 Task: Add Cerebelly Inc White Bean Pumpkin Apple Organic Baby Food Pouch to the cart.
Action: Mouse moved to (295, 171)
Screenshot: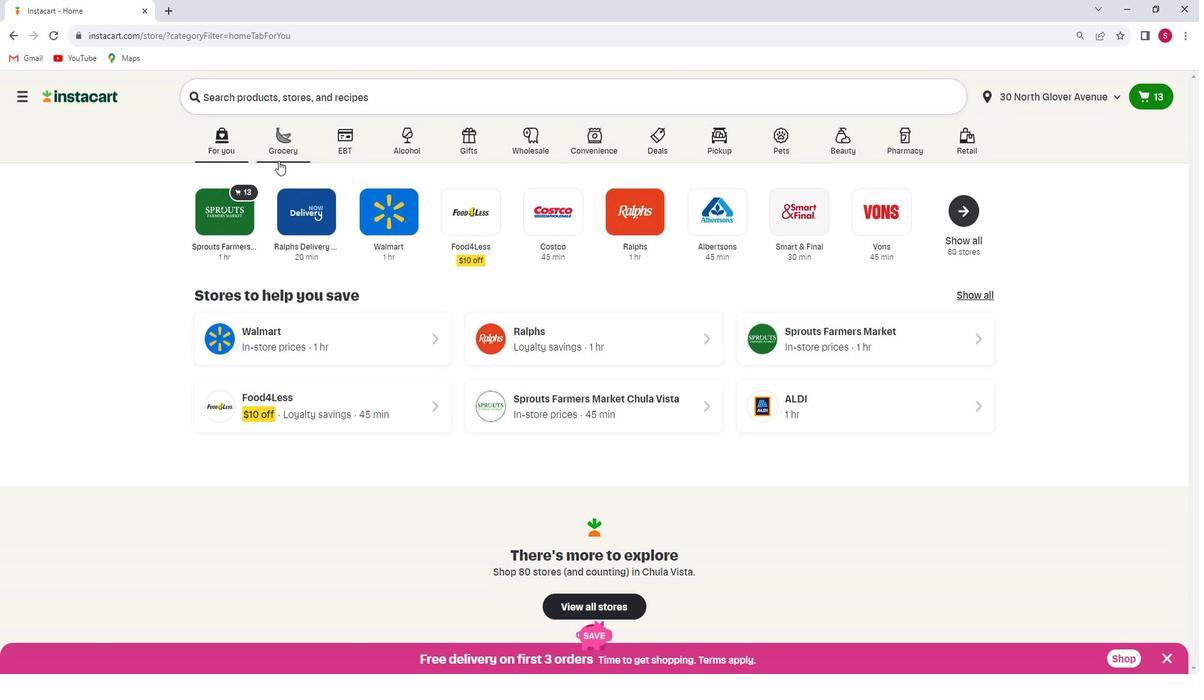 
Action: Mouse pressed left at (295, 171)
Screenshot: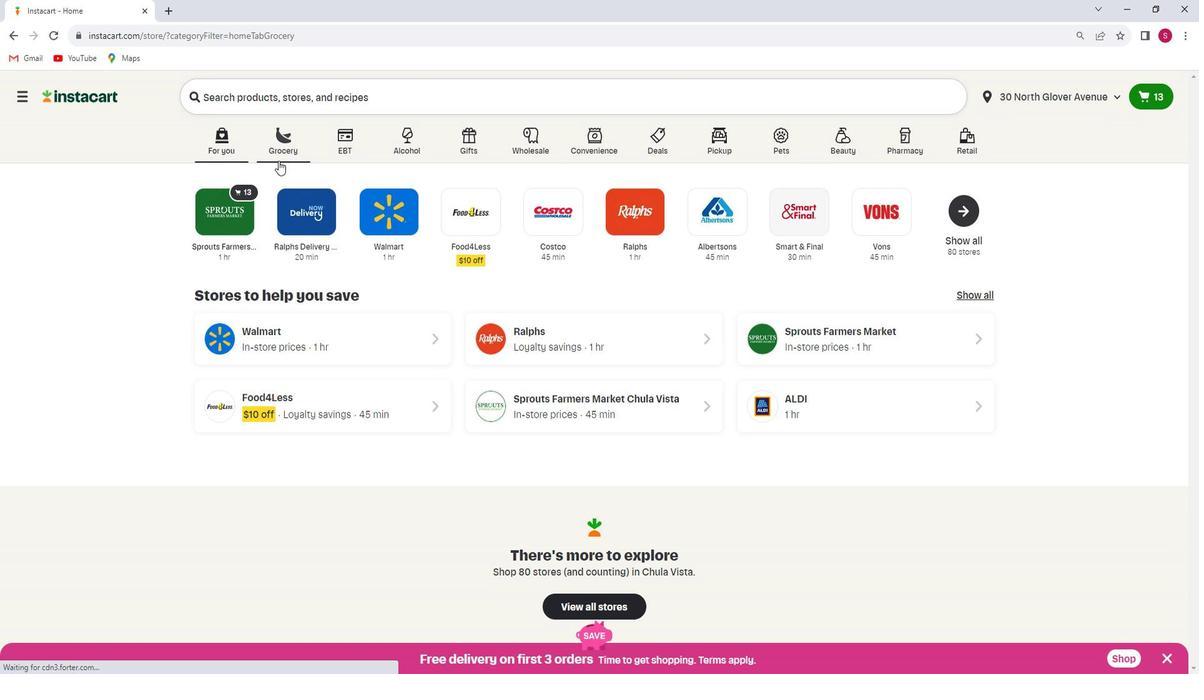 
Action: Mouse moved to (307, 394)
Screenshot: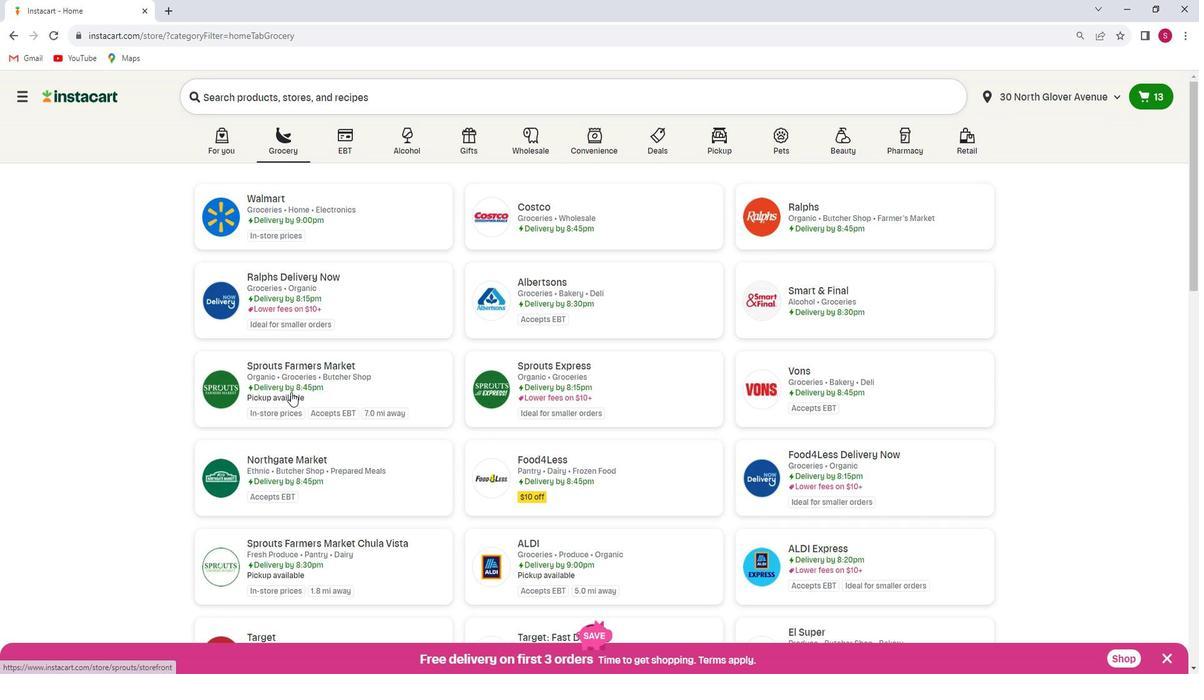 
Action: Mouse pressed left at (307, 394)
Screenshot: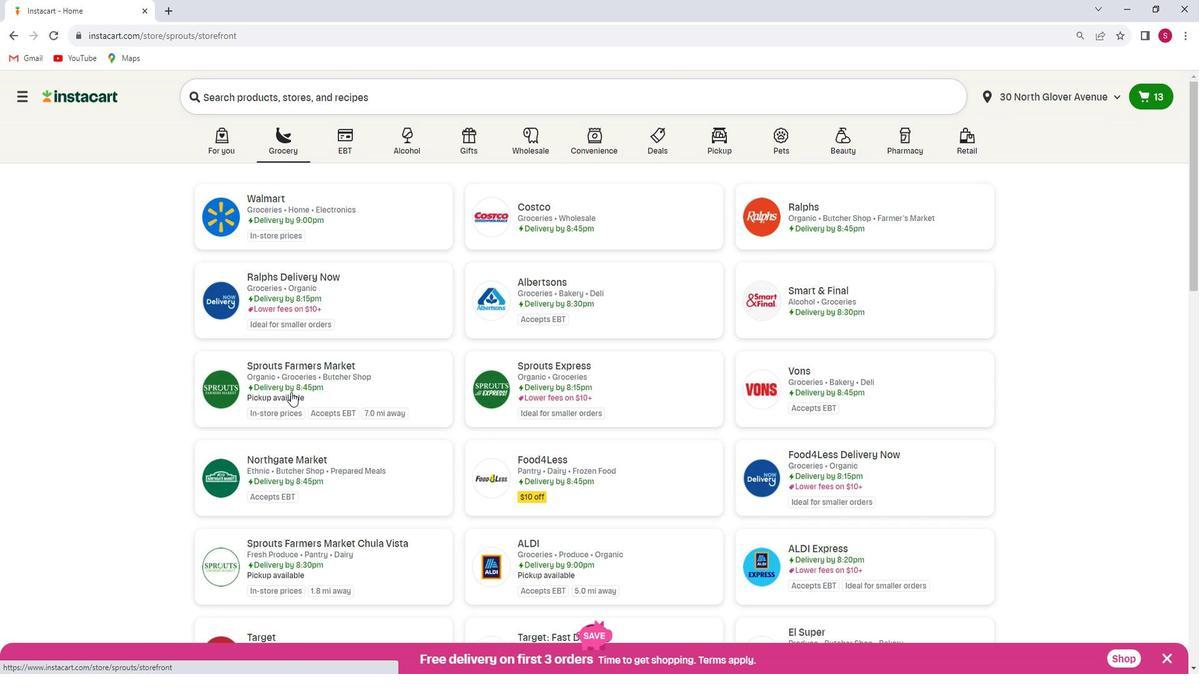 
Action: Mouse moved to (78, 427)
Screenshot: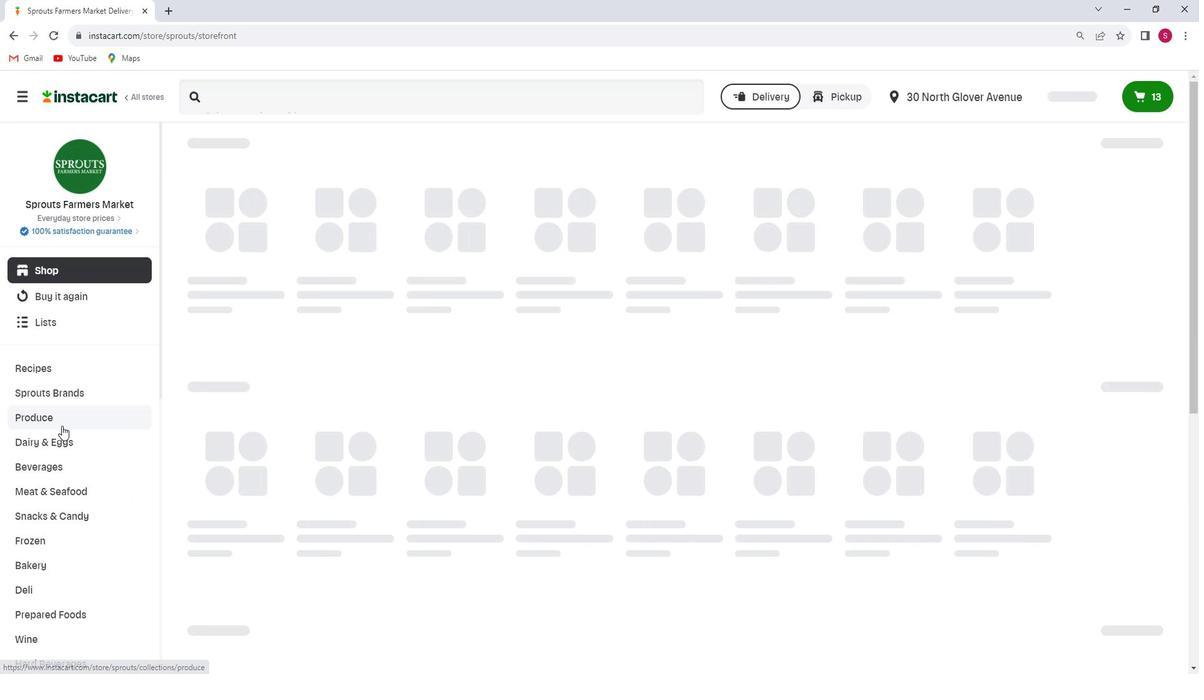 
Action: Mouse scrolled (78, 426) with delta (0, 0)
Screenshot: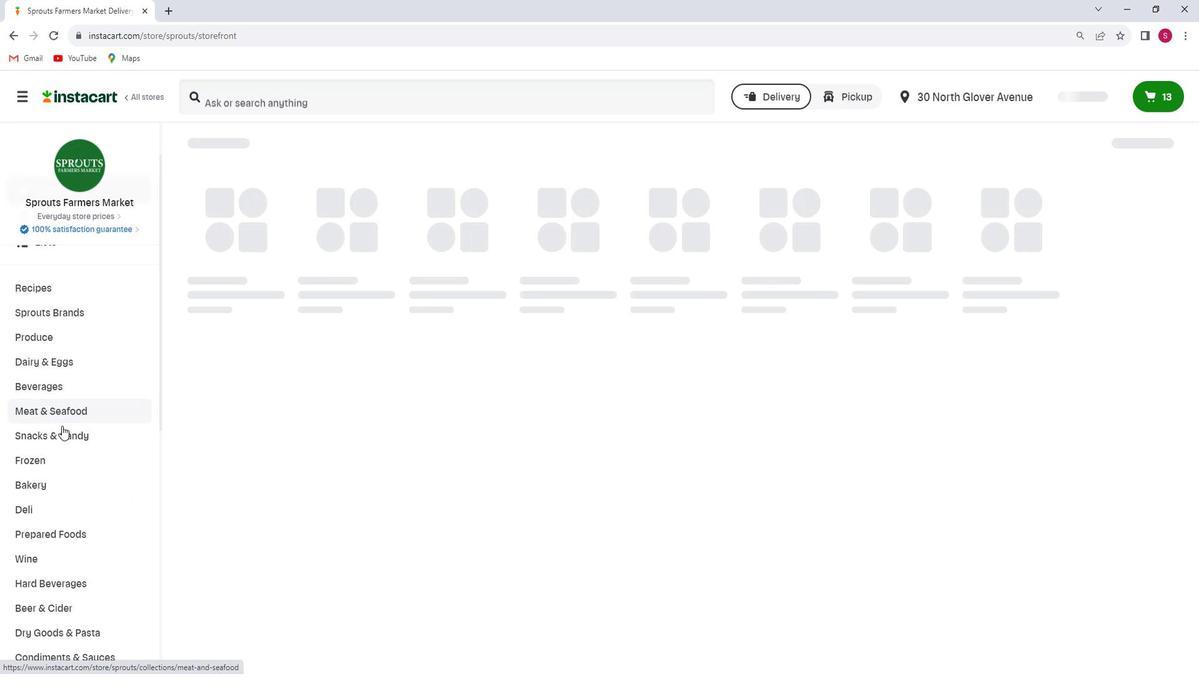 
Action: Mouse scrolled (78, 426) with delta (0, 0)
Screenshot: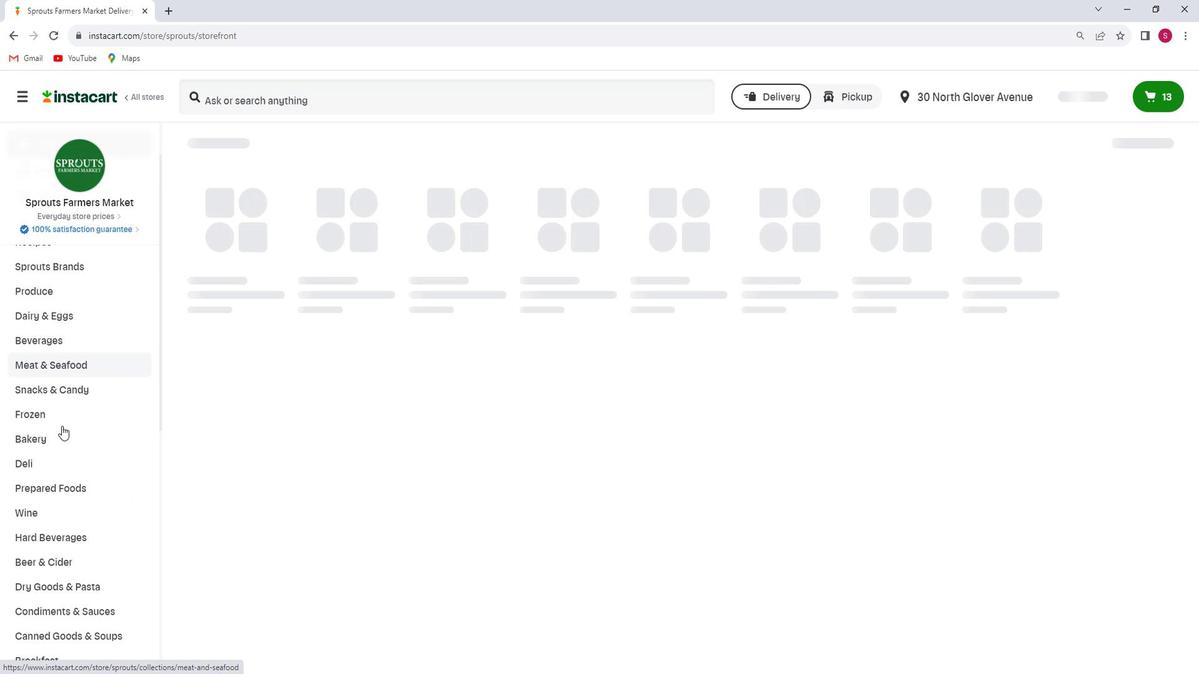 
Action: Mouse scrolled (78, 426) with delta (0, 0)
Screenshot: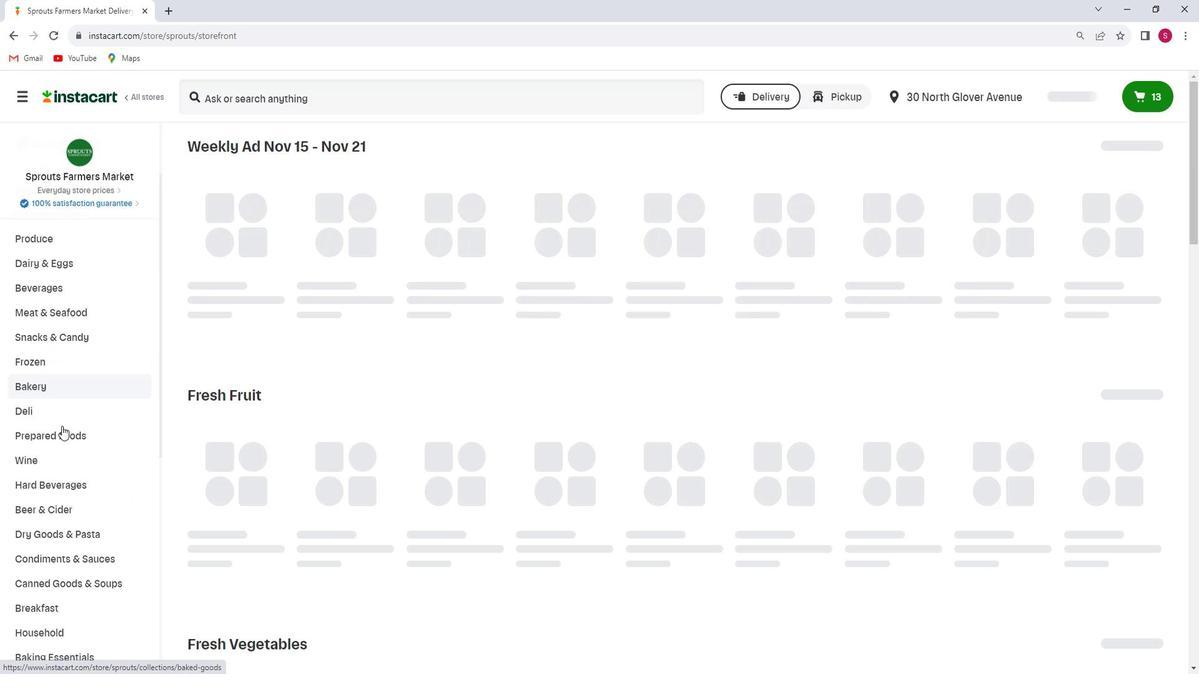 
Action: Mouse scrolled (78, 426) with delta (0, 0)
Screenshot: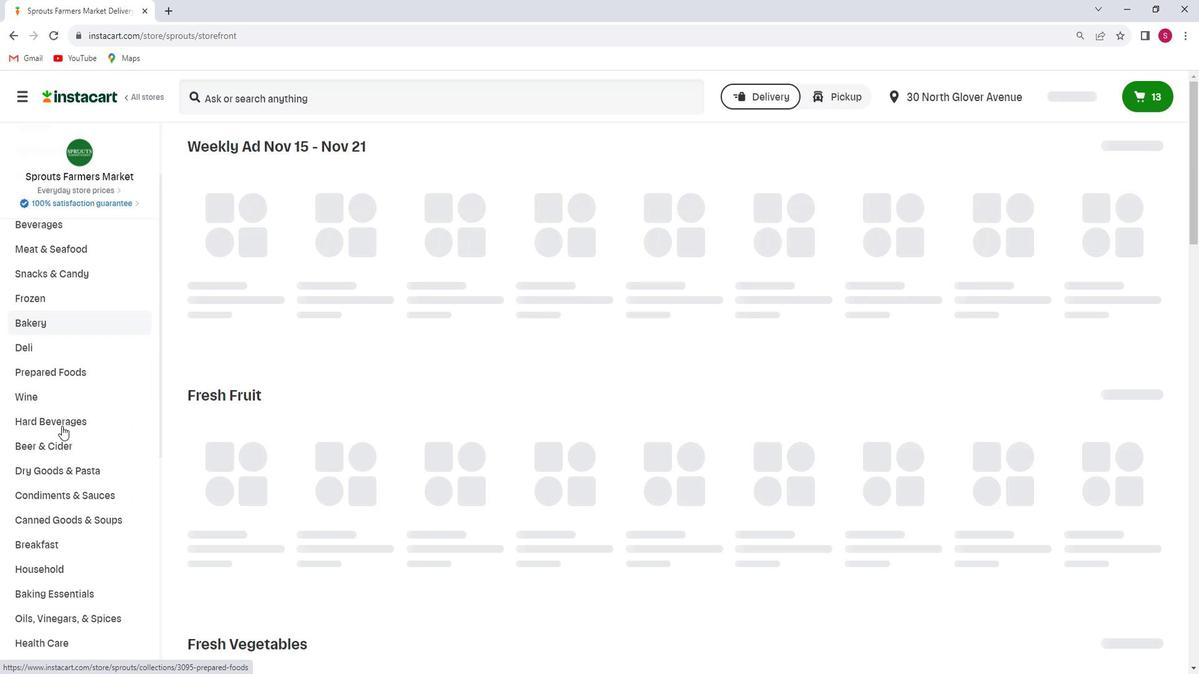 
Action: Mouse scrolled (78, 426) with delta (0, 0)
Screenshot: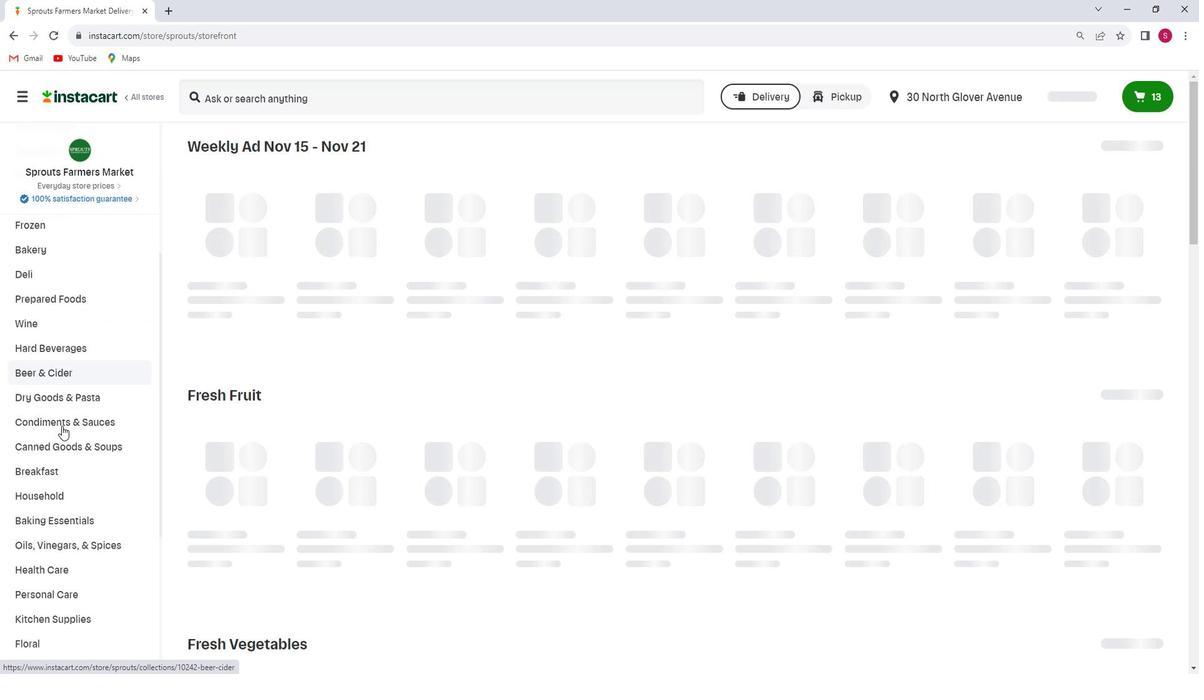 
Action: Mouse scrolled (78, 426) with delta (0, 0)
Screenshot: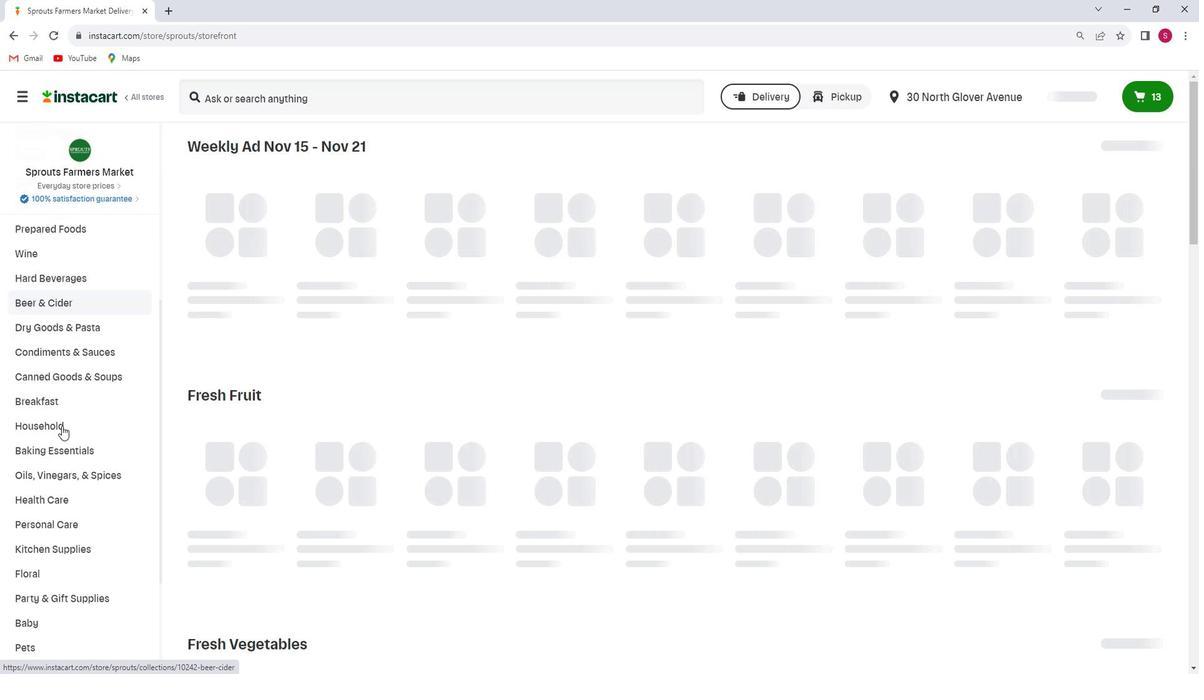 
Action: Mouse moved to (57, 465)
Screenshot: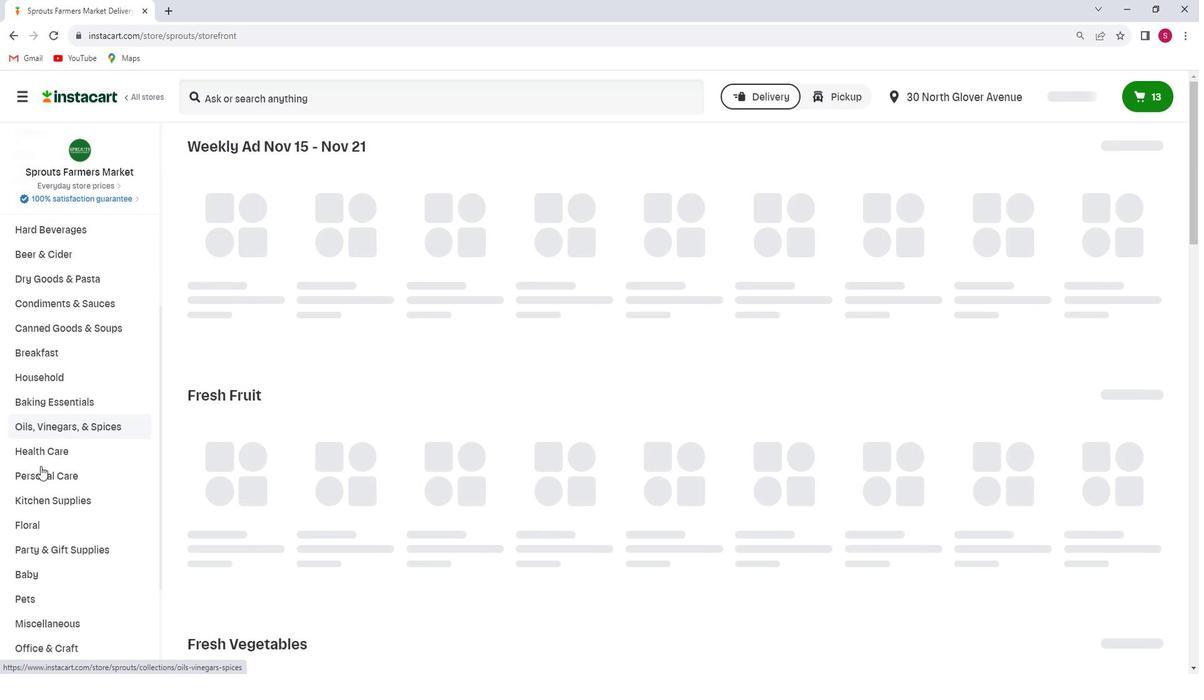 
Action: Mouse scrolled (57, 465) with delta (0, 0)
Screenshot: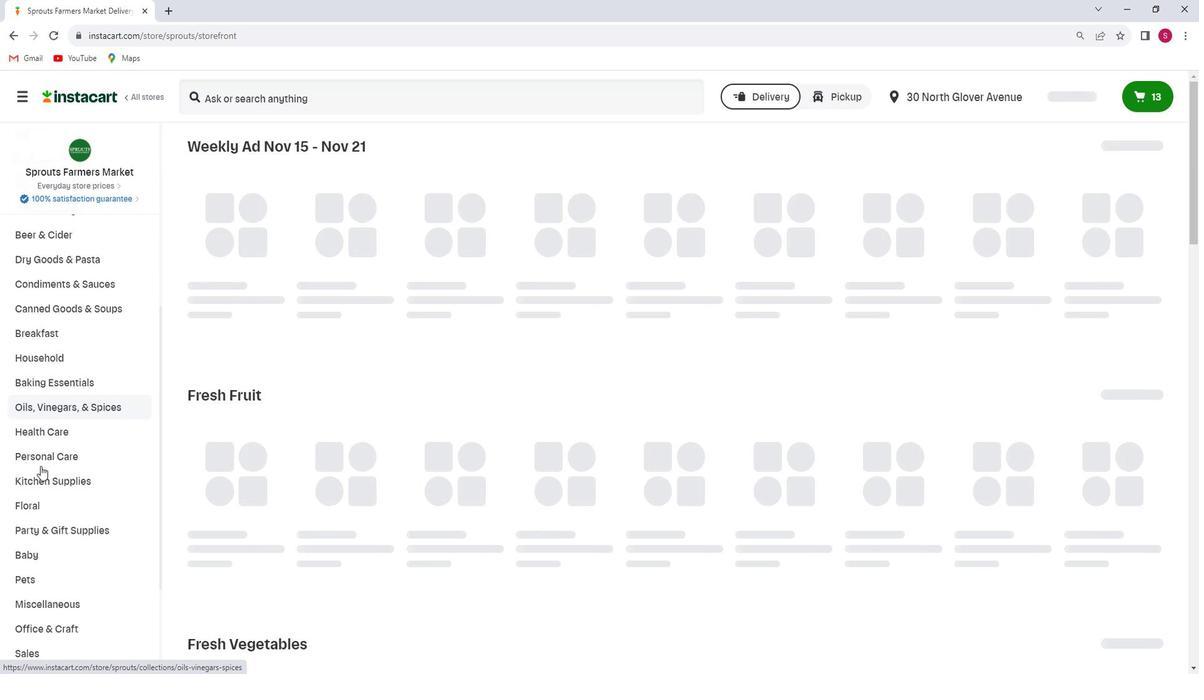 
Action: Mouse scrolled (57, 465) with delta (0, 0)
Screenshot: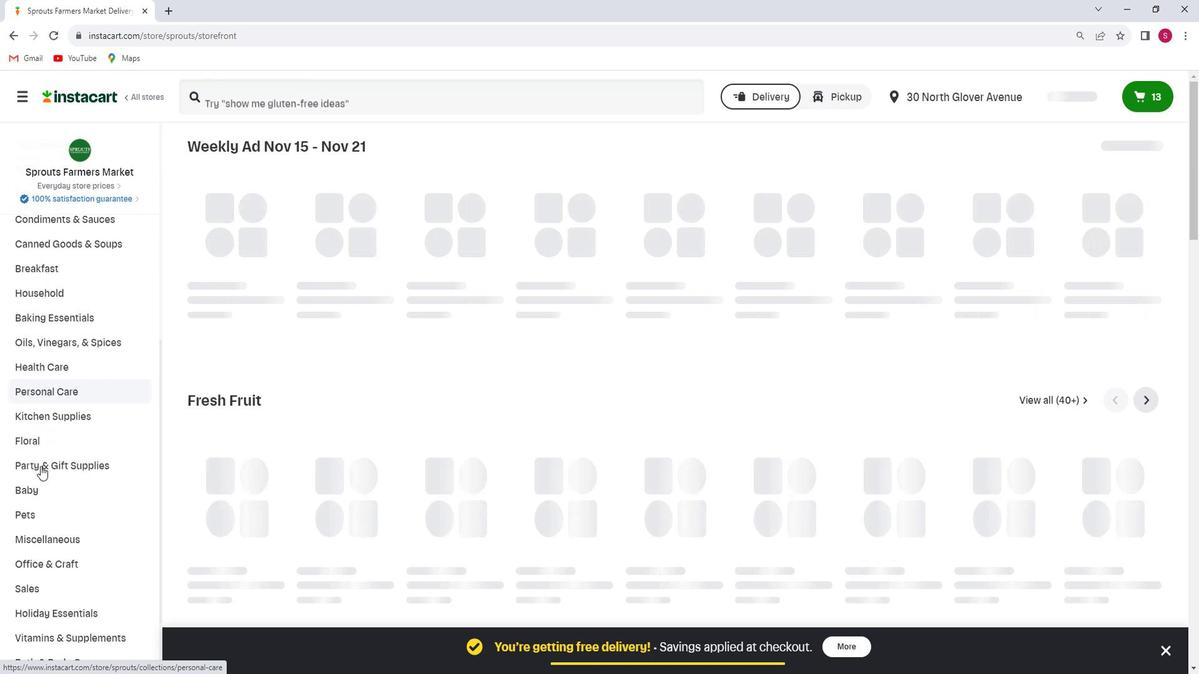 
Action: Mouse scrolled (57, 465) with delta (0, 0)
Screenshot: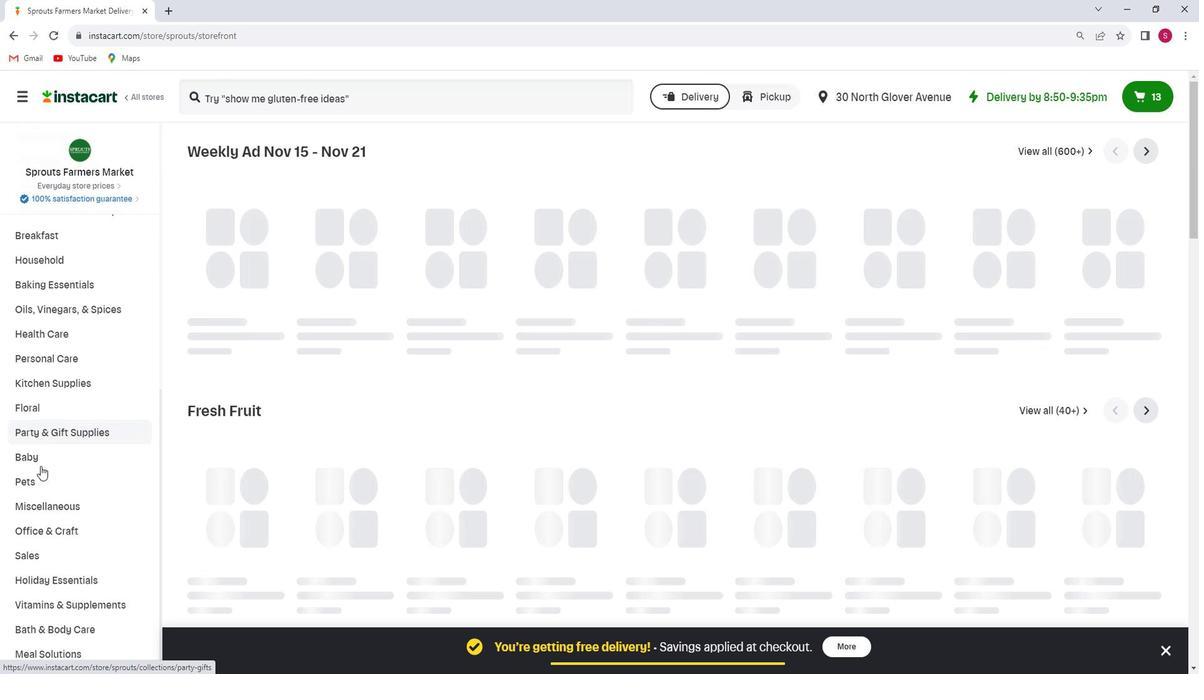 
Action: Mouse moved to (56, 463)
Screenshot: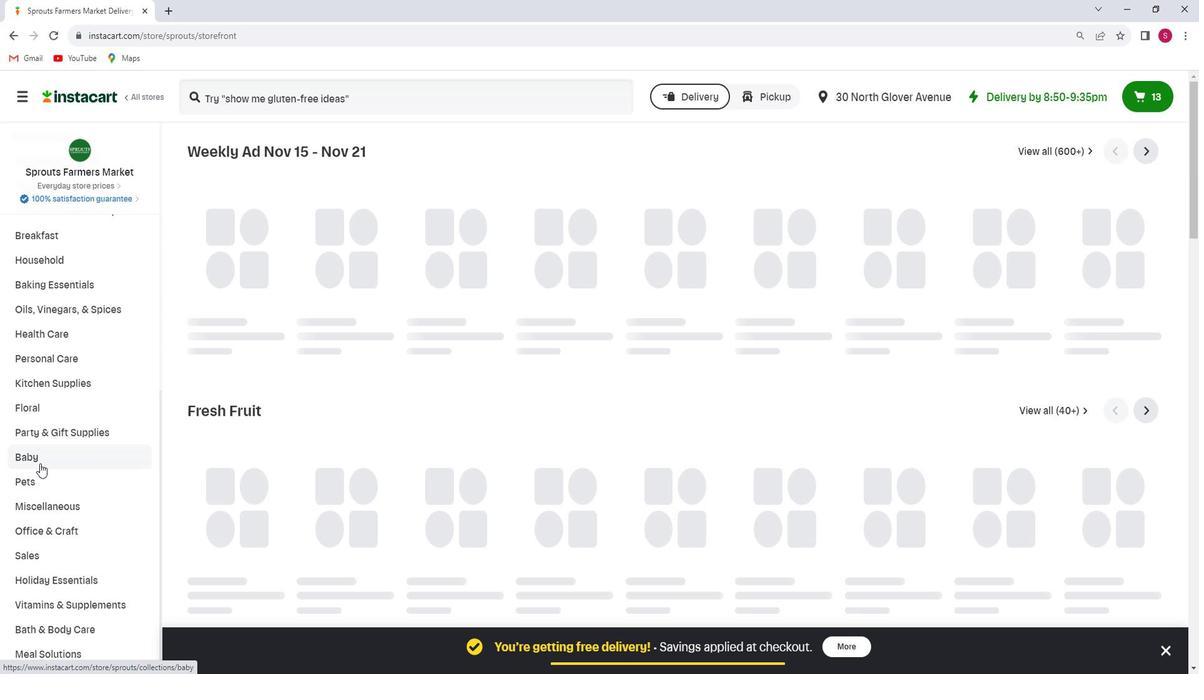 
Action: Mouse pressed left at (56, 463)
Screenshot: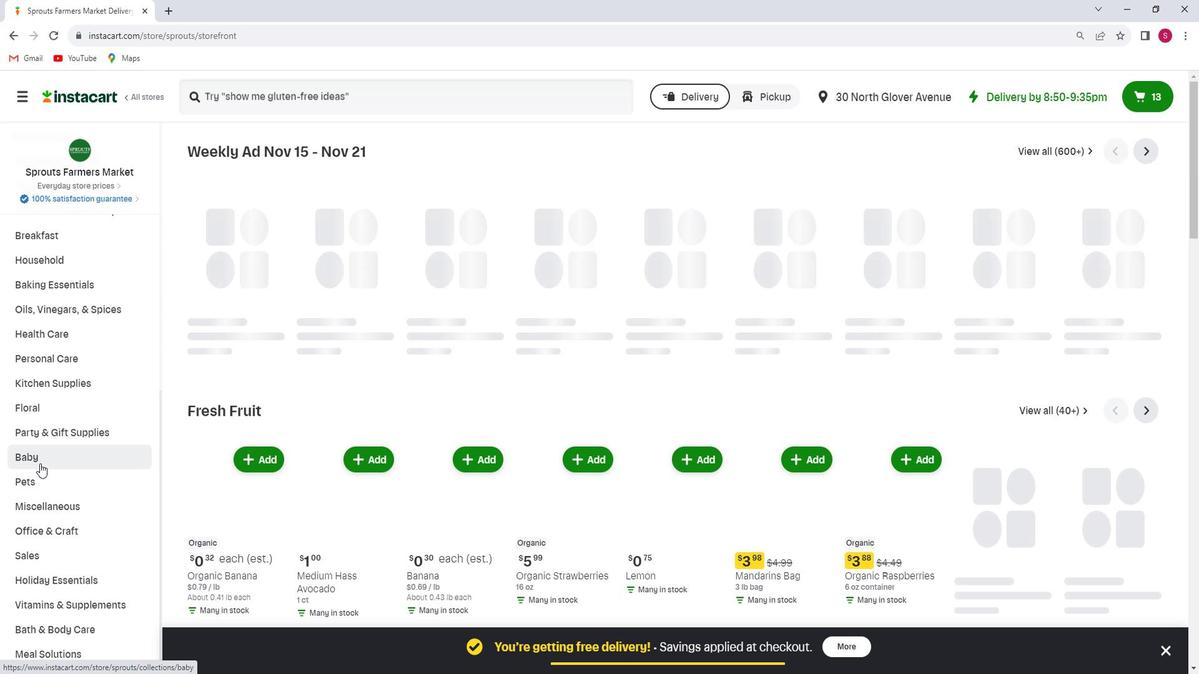 
Action: Mouse moved to (79, 548)
Screenshot: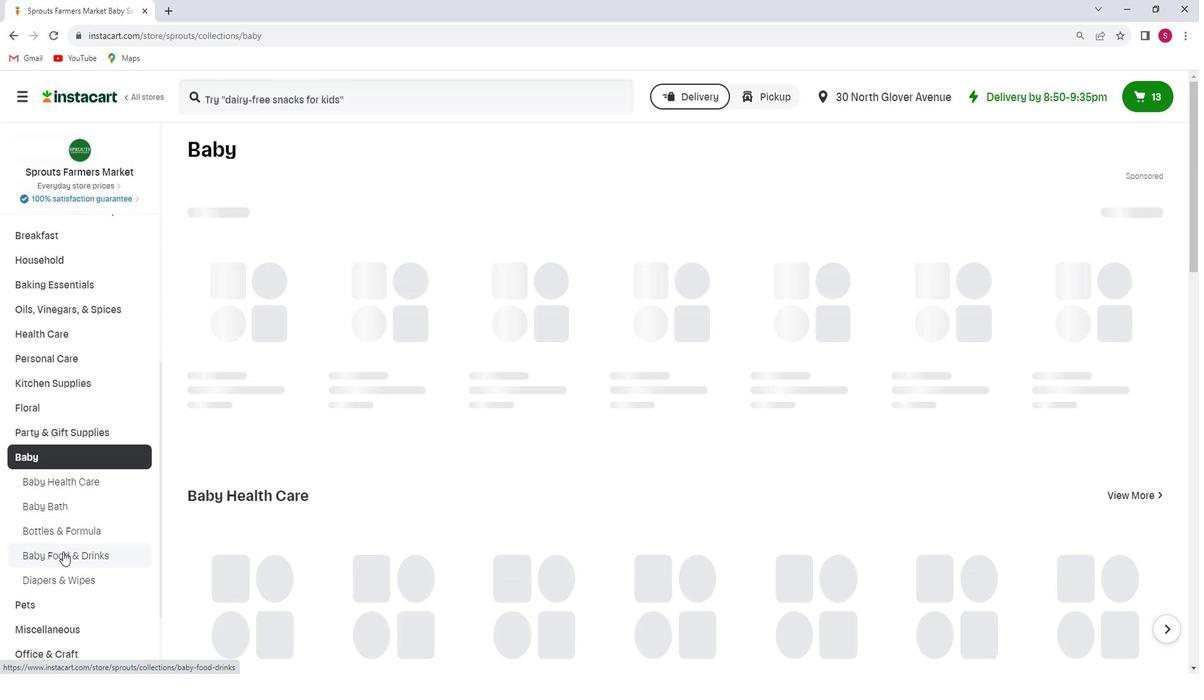 
Action: Mouse pressed left at (79, 548)
Screenshot: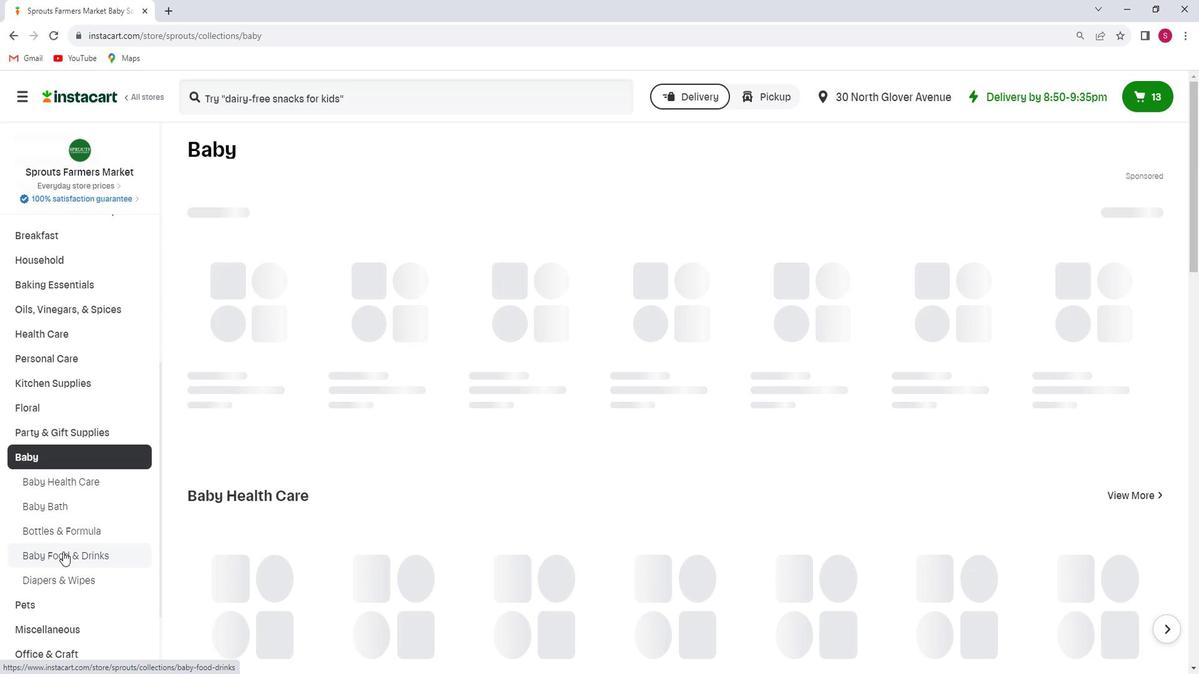 
Action: Mouse moved to (375, 104)
Screenshot: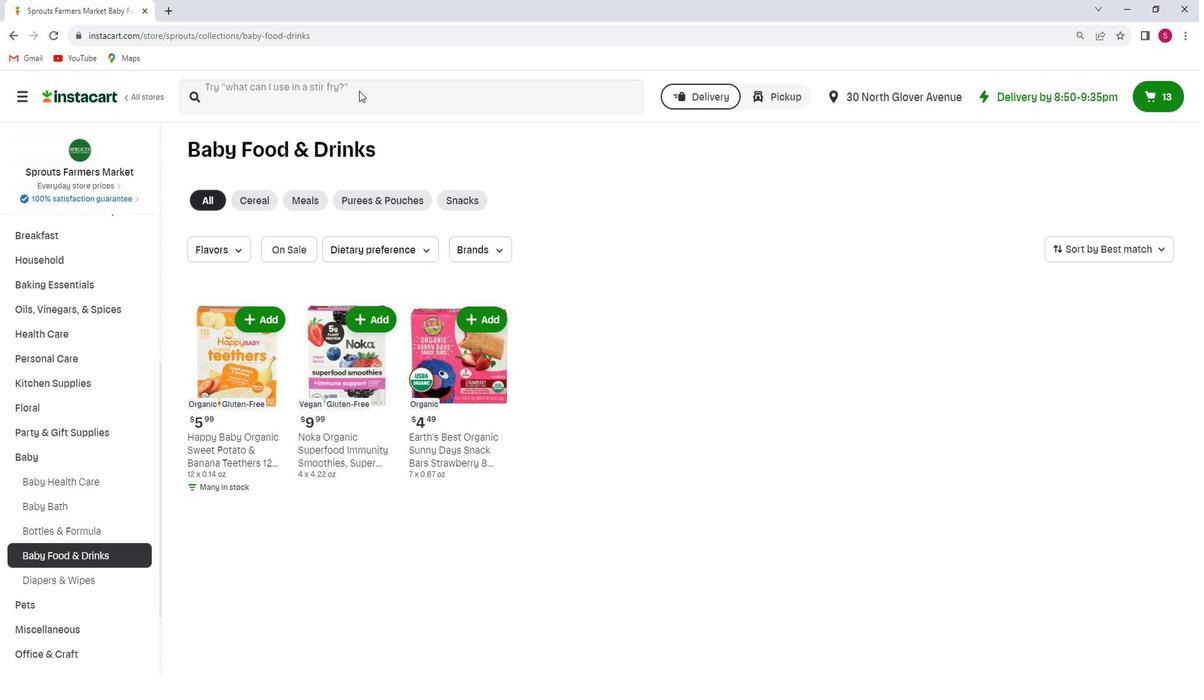 
Action: Mouse pressed left at (375, 104)
Screenshot: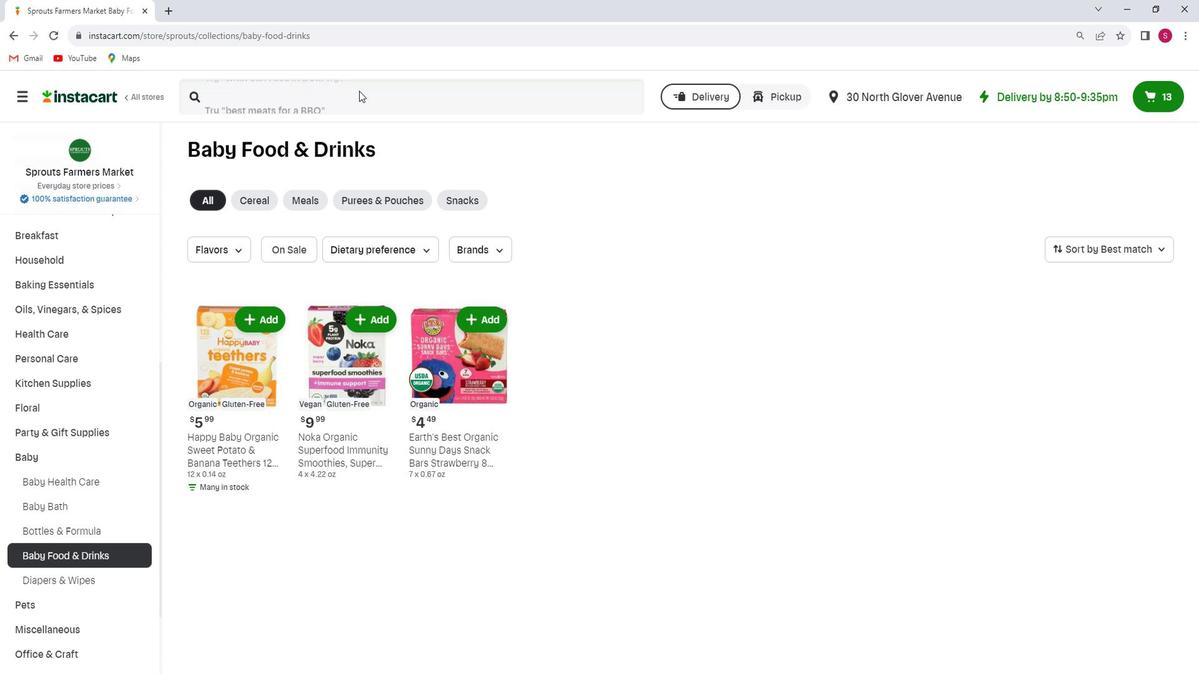 
Action: Key pressed <Key.shift>Cerebelly<Key.space><Key.shift><Key.shift><Key.shift><Key.shift><Key.shift><Key.shift><Key.shift><Key.shift><Key.shift><Key.shift><Key.shift><Key.shift><Key.shift><Key.shift><Key.shift>Inc<Key.space><Key.shift>White<Key.space><Key.shift_r>Bean<Key.space><Key.shift_r>Pumpkin<Key.space><Key.shift>Apple<Key.space><Key.shift_r>Organic<Key.space><Key.shift_r>Baby<Key.space><Key.shift>Food<Key.space><Key.shift_r><Key.shift_r><Key.shift_r><Key.shift_r>Pouch<Key.enter>
Screenshot: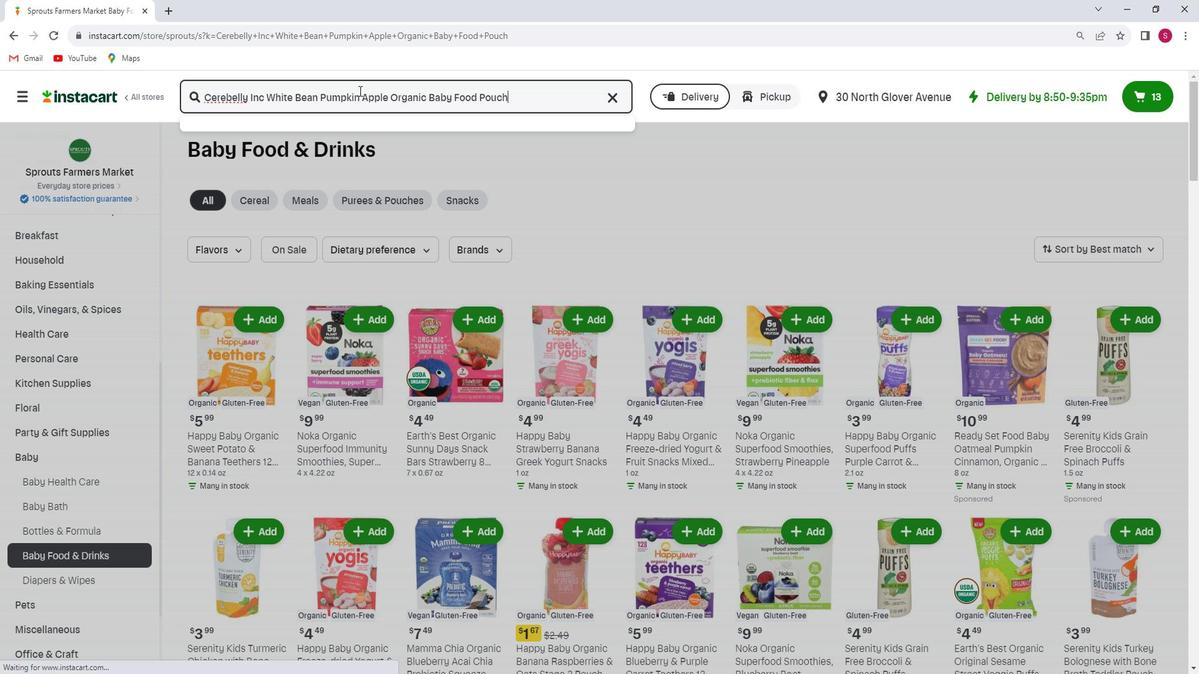 
Action: Mouse moved to (467, 323)
Screenshot: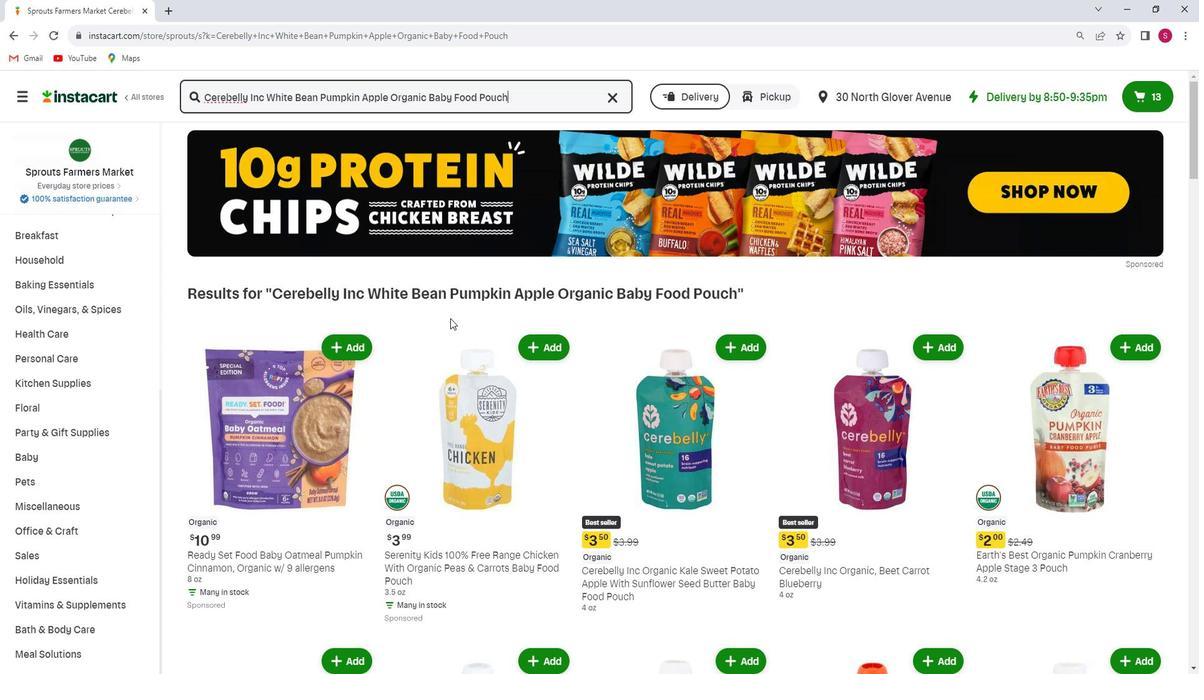 
Action: Mouse scrolled (467, 322) with delta (0, 0)
Screenshot: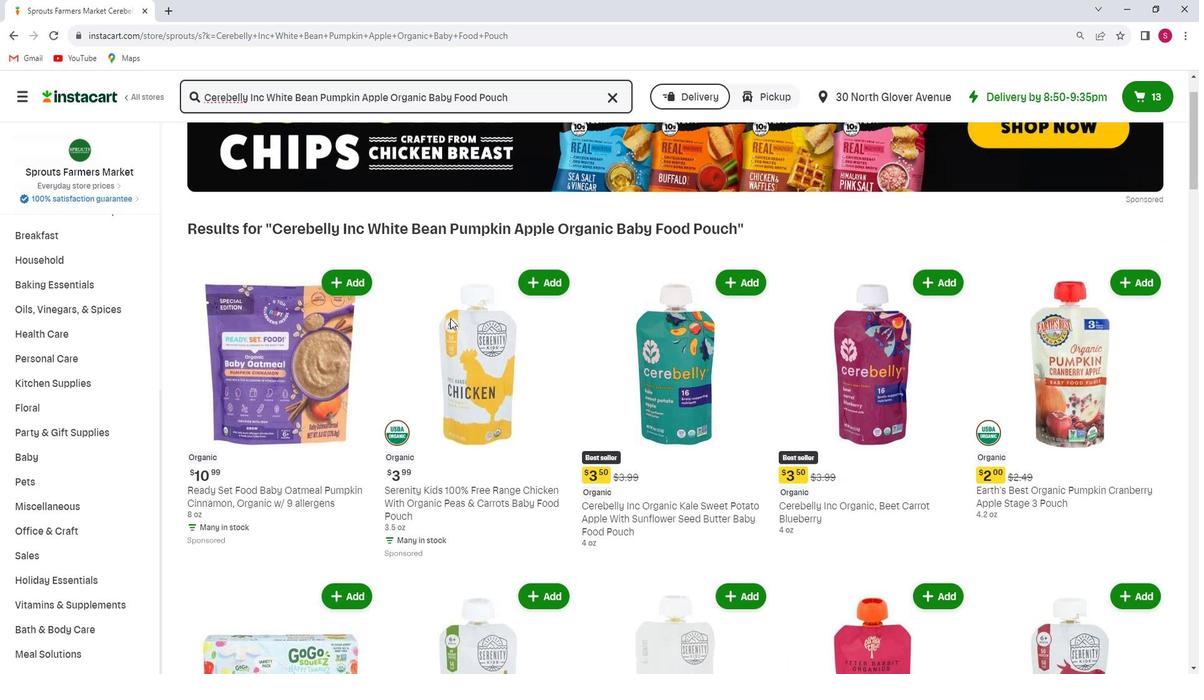 
Action: Mouse moved to (557, 357)
Screenshot: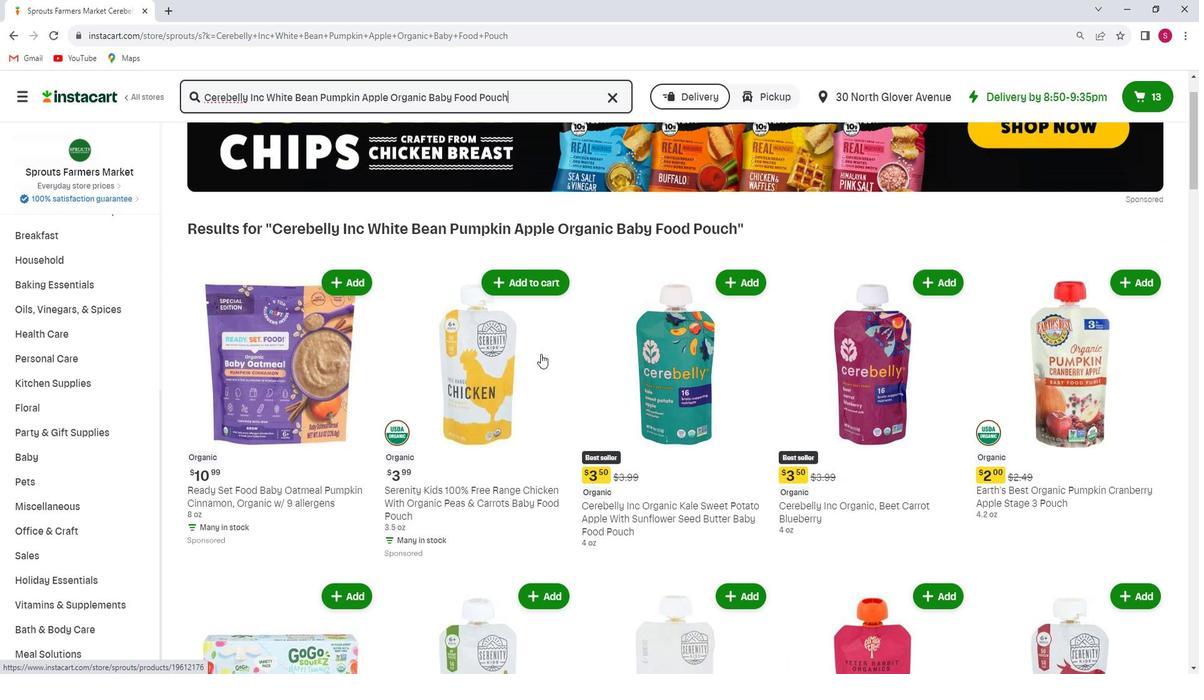 
Action: Mouse scrolled (557, 357) with delta (0, 0)
Screenshot: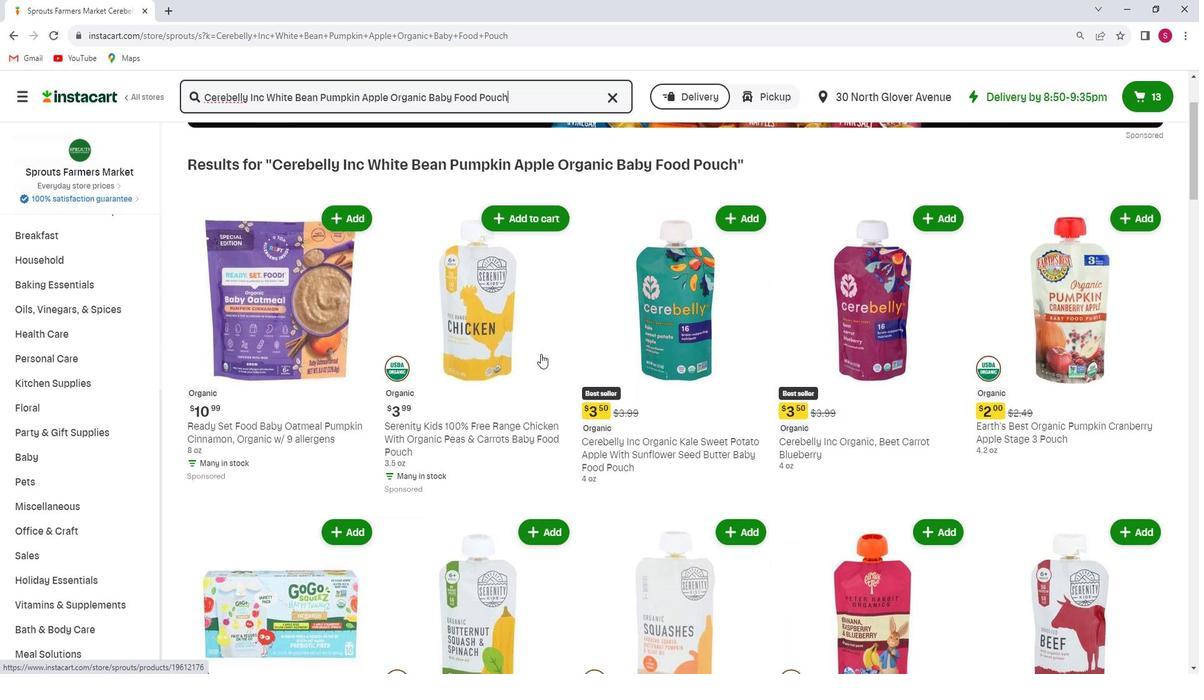 
Action: Mouse scrolled (557, 357) with delta (0, 0)
Screenshot: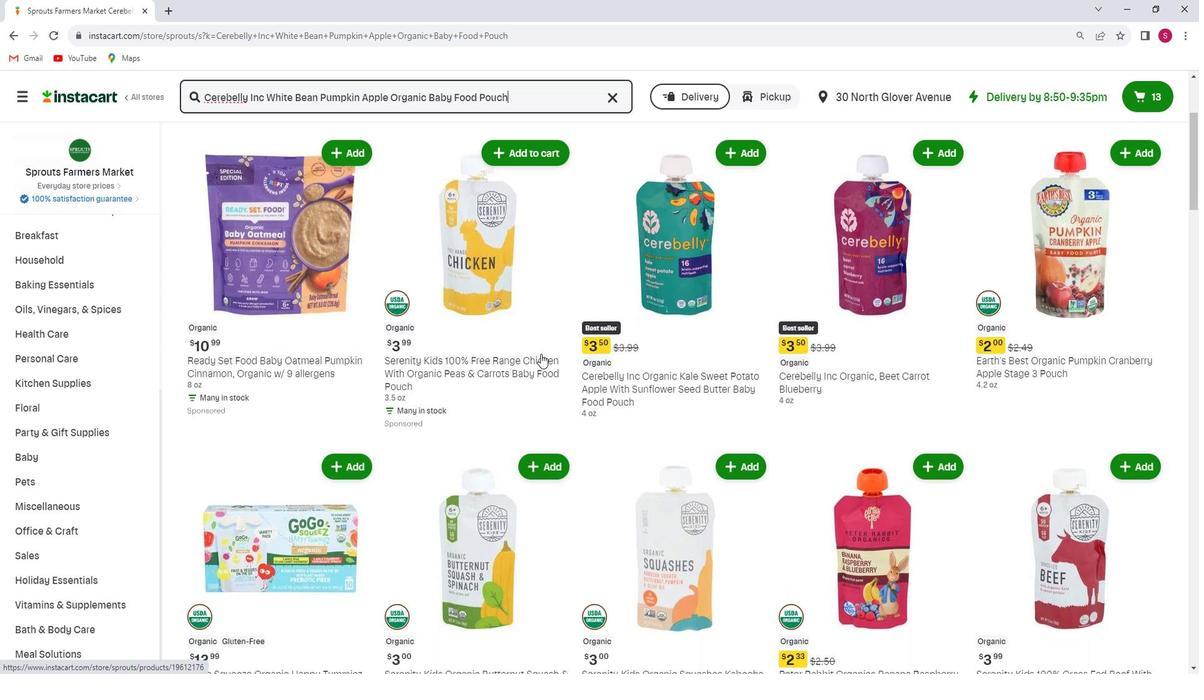 
Action: Mouse scrolled (557, 357) with delta (0, 0)
Screenshot: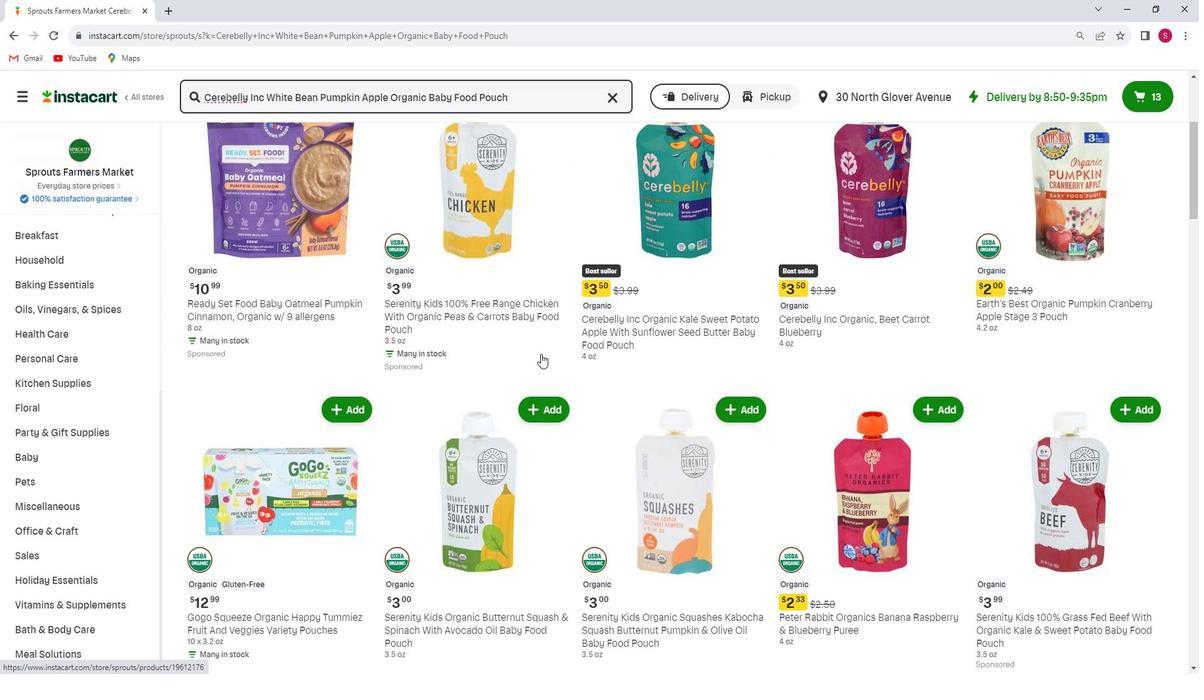 
Action: Mouse scrolled (557, 357) with delta (0, 0)
Screenshot: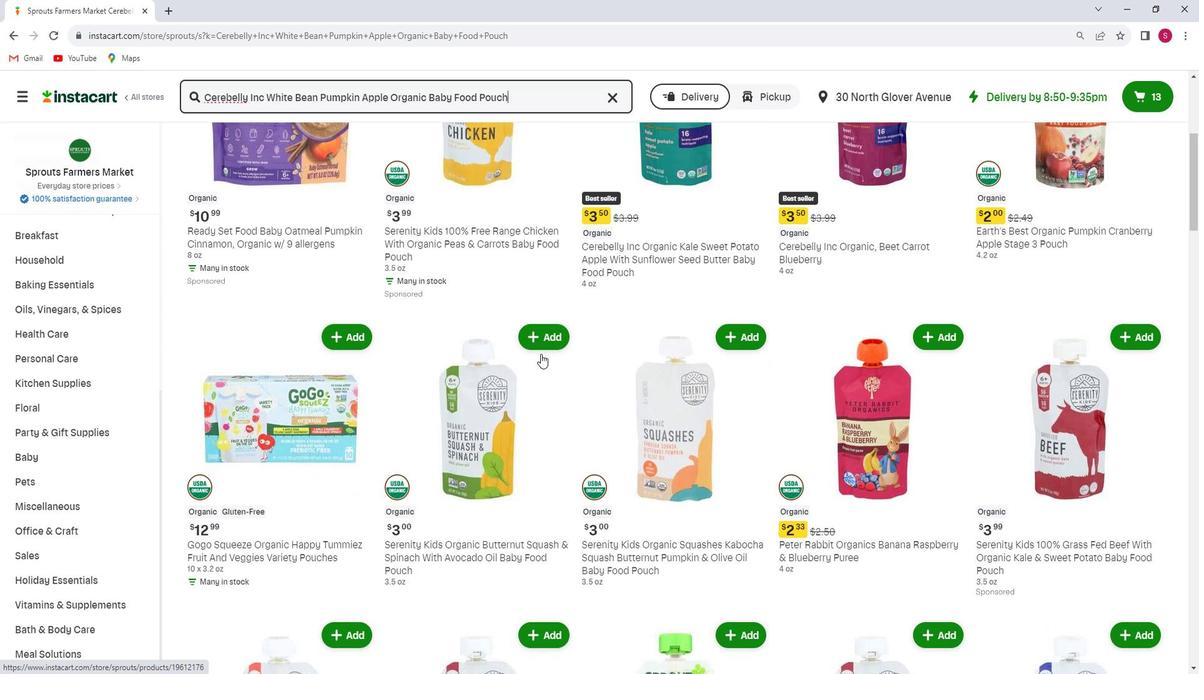 
Action: Mouse scrolled (557, 357) with delta (0, 0)
Screenshot: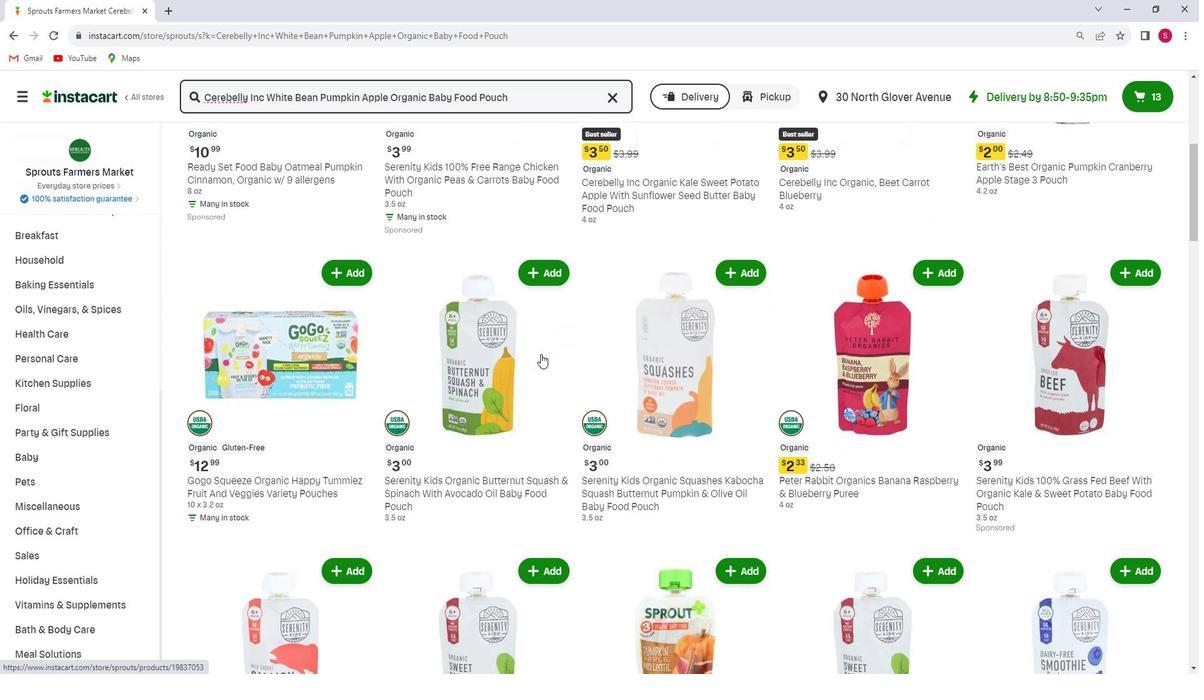 
Action: Mouse scrolled (557, 357) with delta (0, 0)
Screenshot: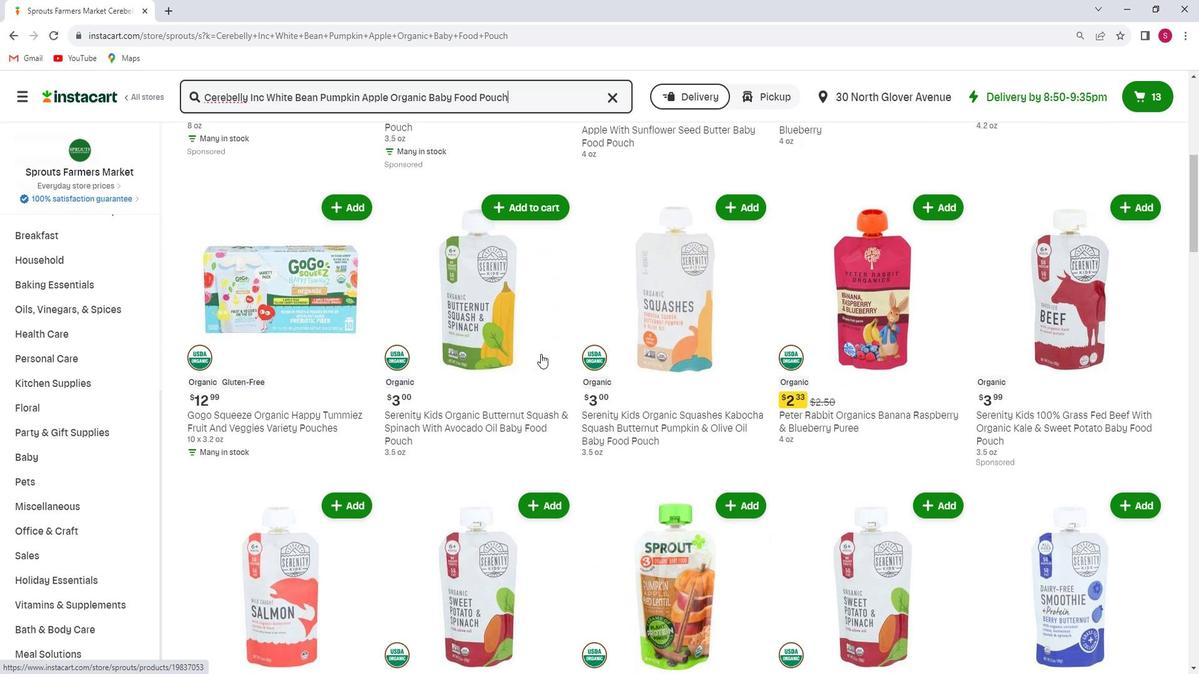 
Action: Mouse scrolled (557, 357) with delta (0, 0)
Screenshot: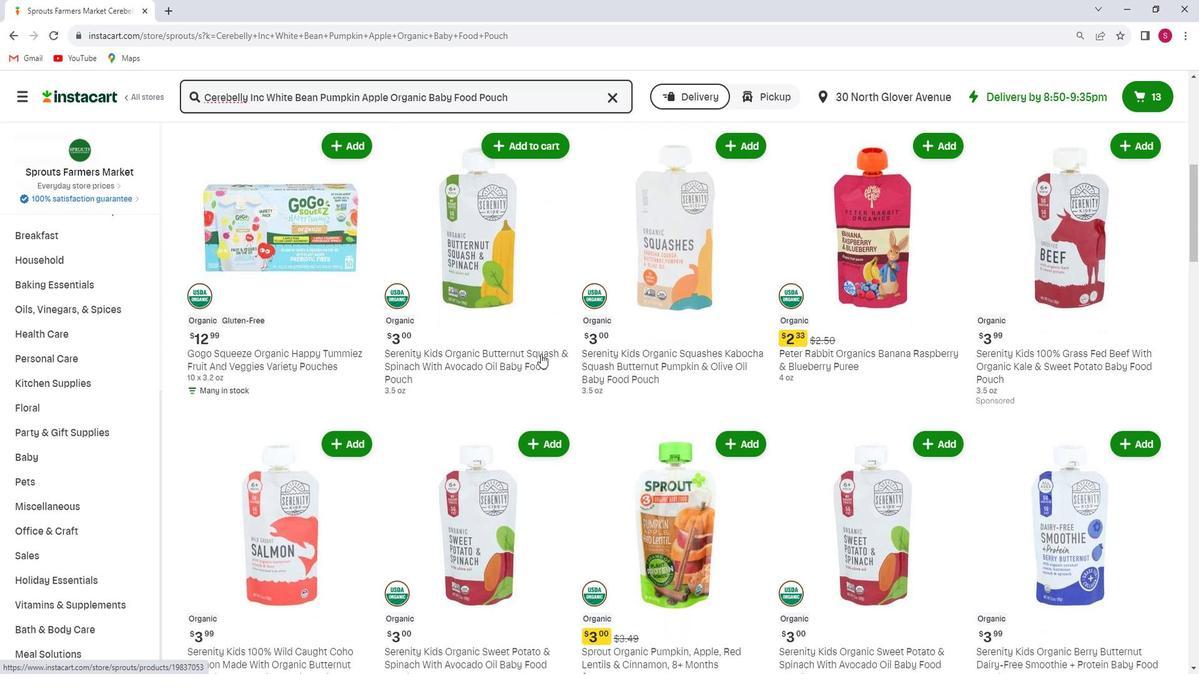 
Action: Mouse scrolled (557, 357) with delta (0, 0)
Screenshot: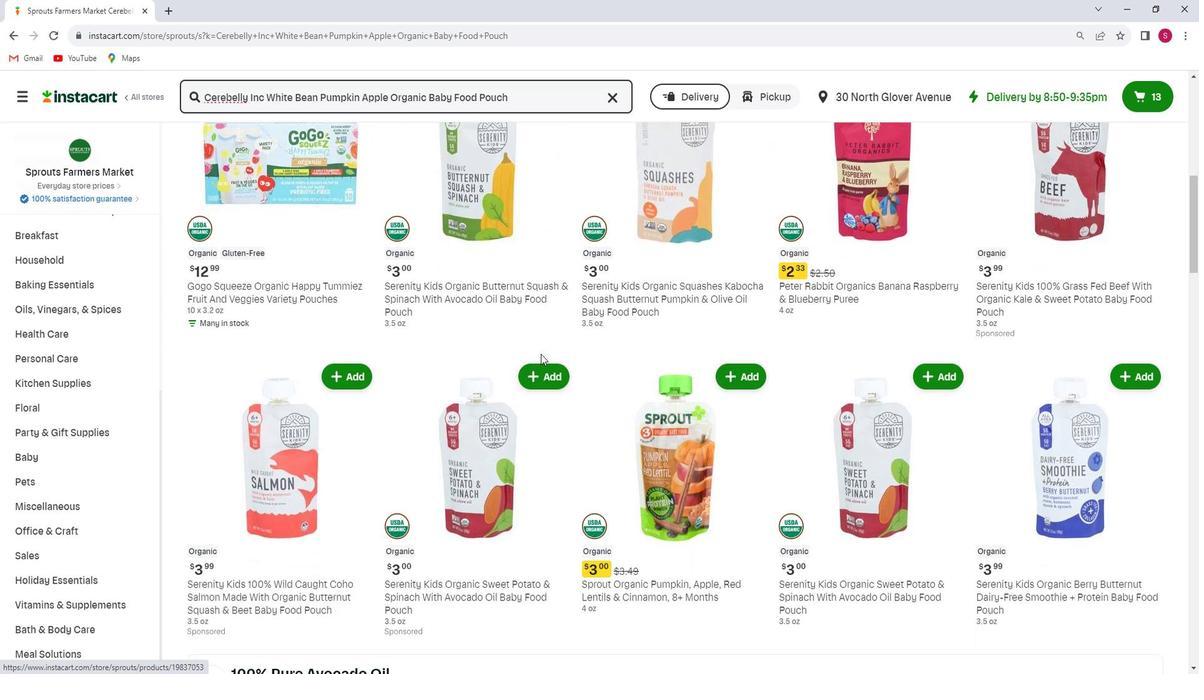 
Action: Mouse scrolled (557, 357) with delta (0, 0)
Screenshot: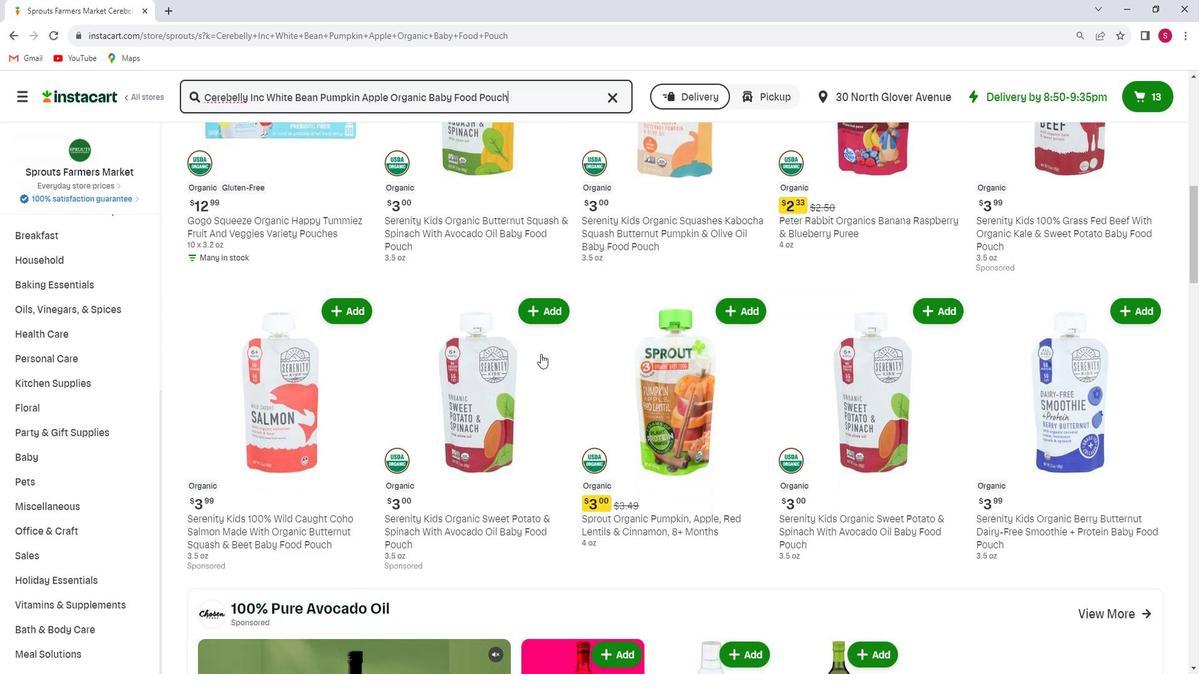 
Action: Mouse scrolled (557, 357) with delta (0, 0)
Screenshot: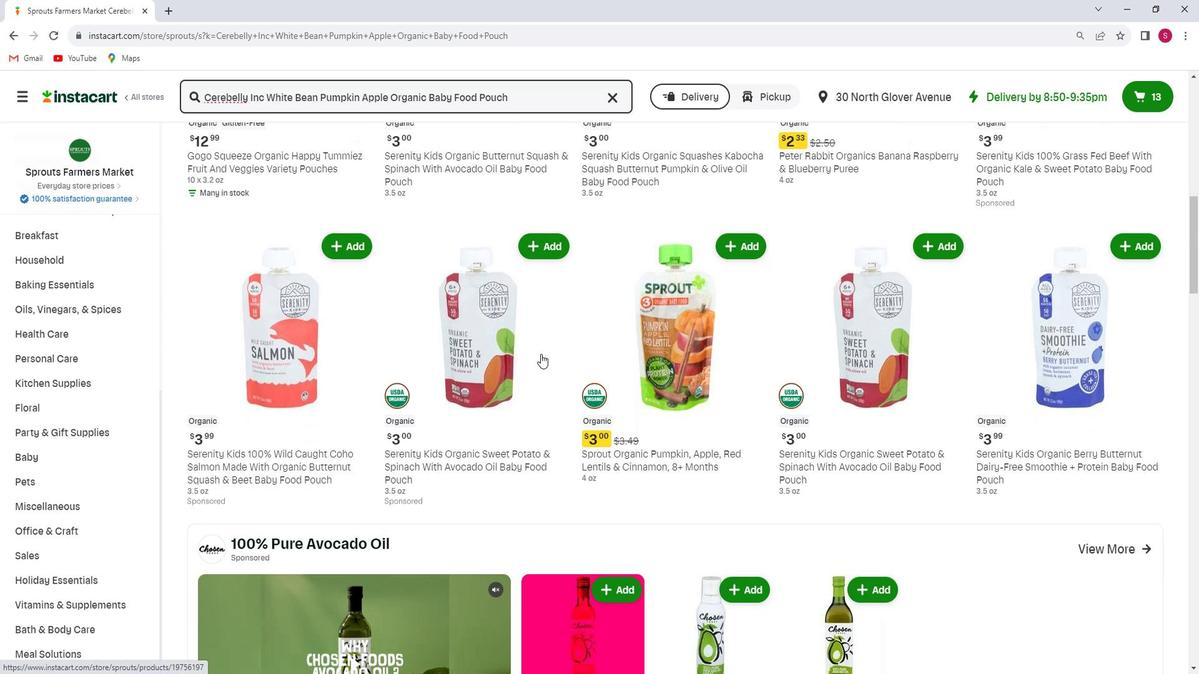 
Action: Mouse scrolled (557, 357) with delta (0, 0)
Screenshot: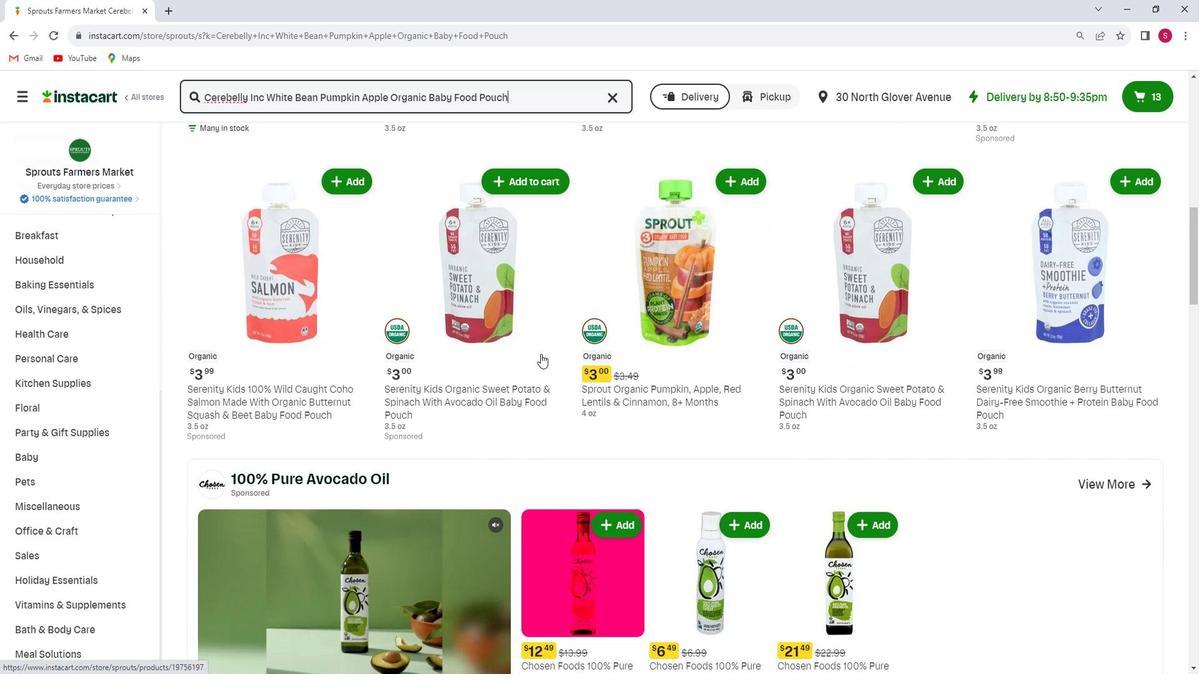 
Action: Mouse scrolled (557, 357) with delta (0, 0)
Screenshot: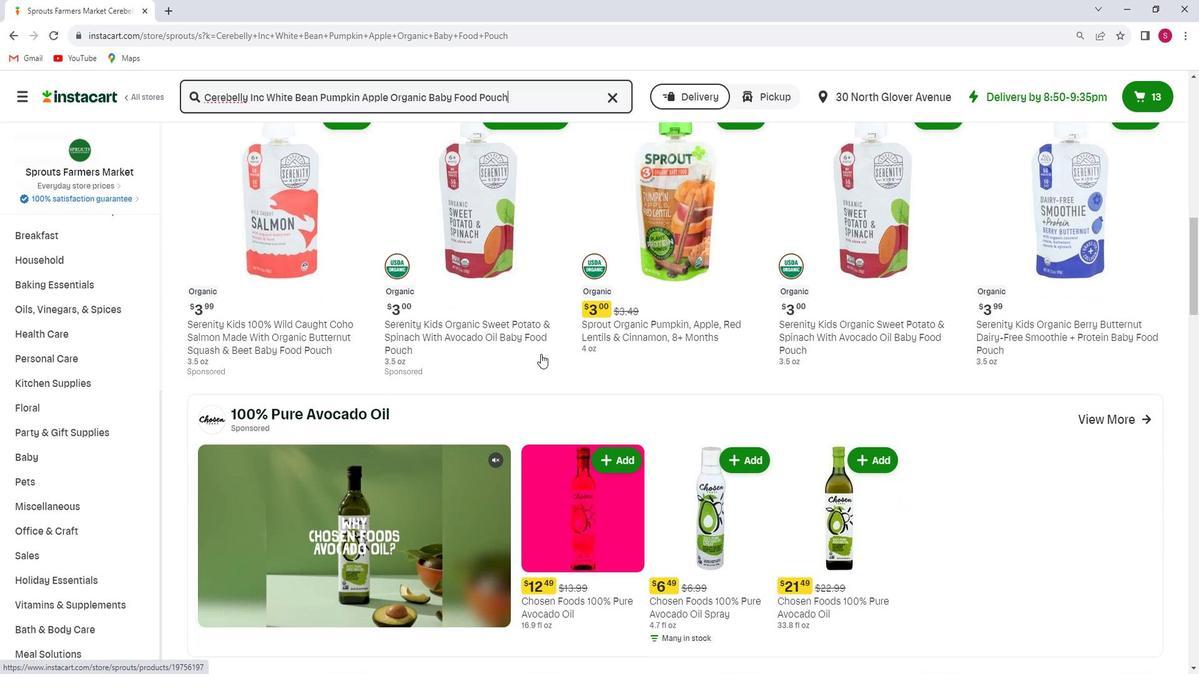 
Action: Mouse scrolled (557, 357) with delta (0, 0)
Screenshot: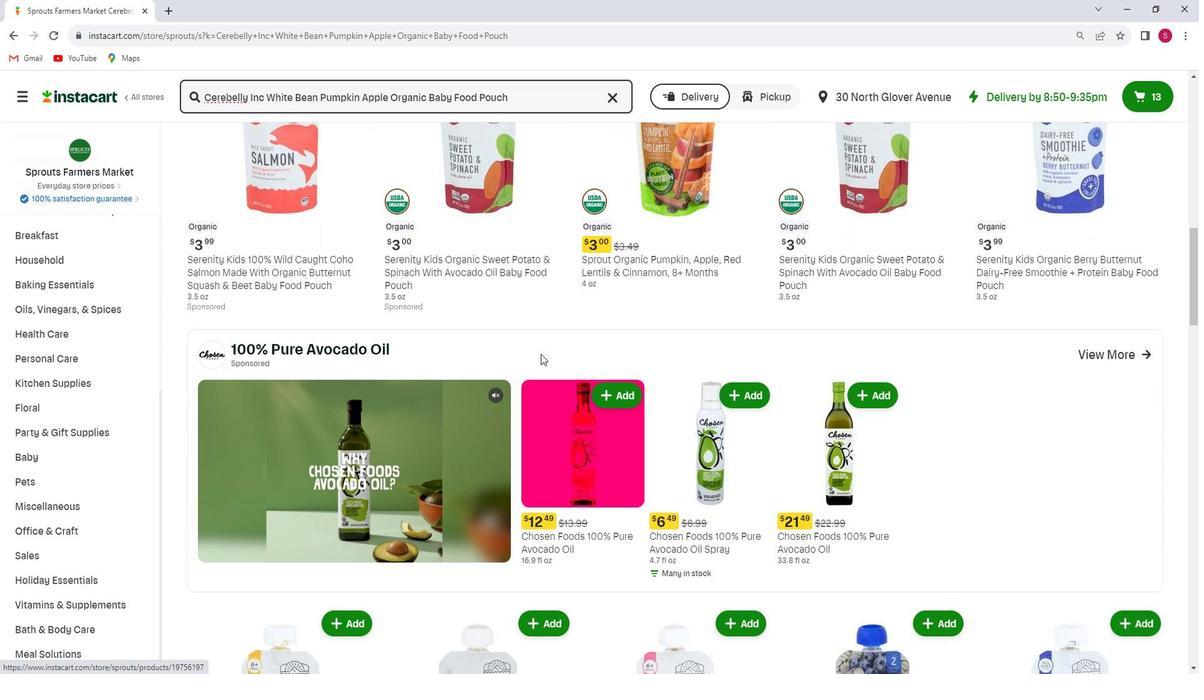 
Action: Mouse scrolled (557, 357) with delta (0, 0)
Screenshot: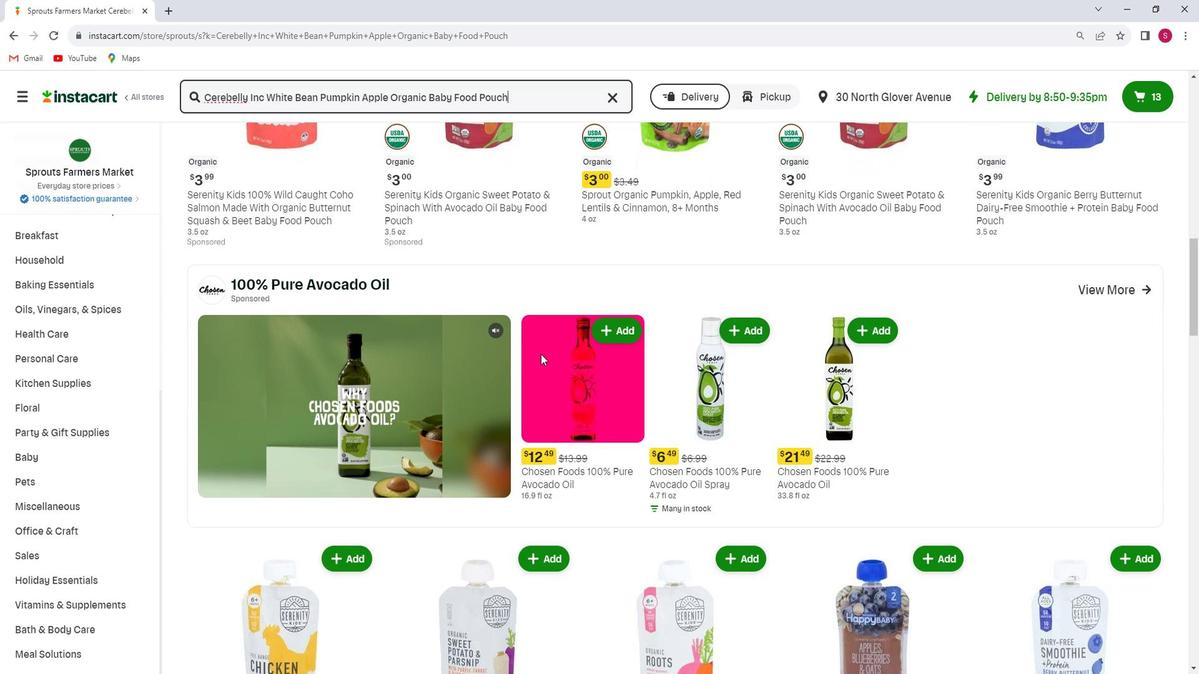 
Action: Mouse scrolled (557, 357) with delta (0, 0)
Screenshot: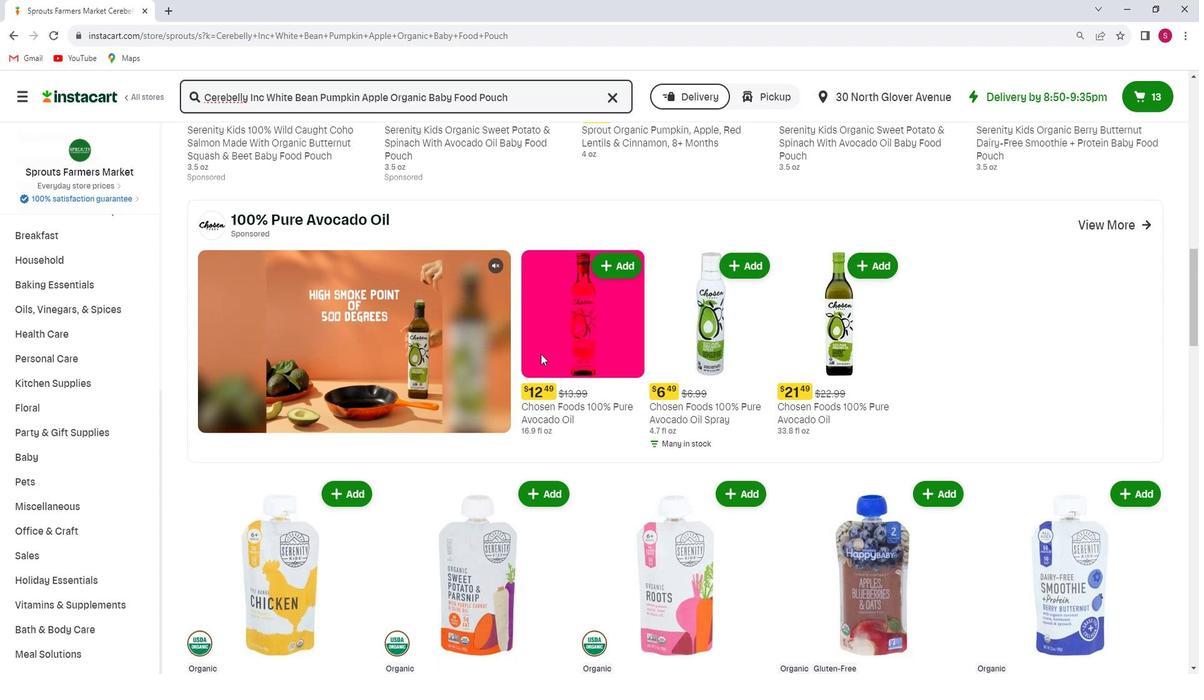 
Action: Mouse scrolled (557, 357) with delta (0, 0)
Screenshot: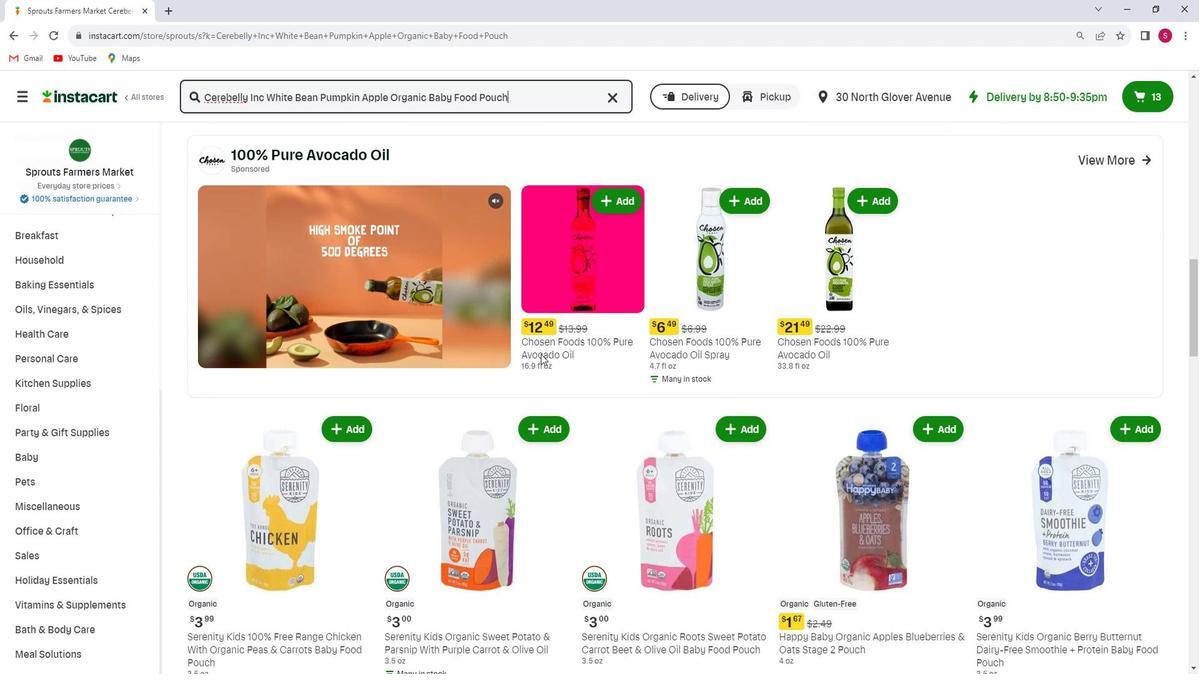 
Action: Mouse scrolled (557, 357) with delta (0, 0)
Screenshot: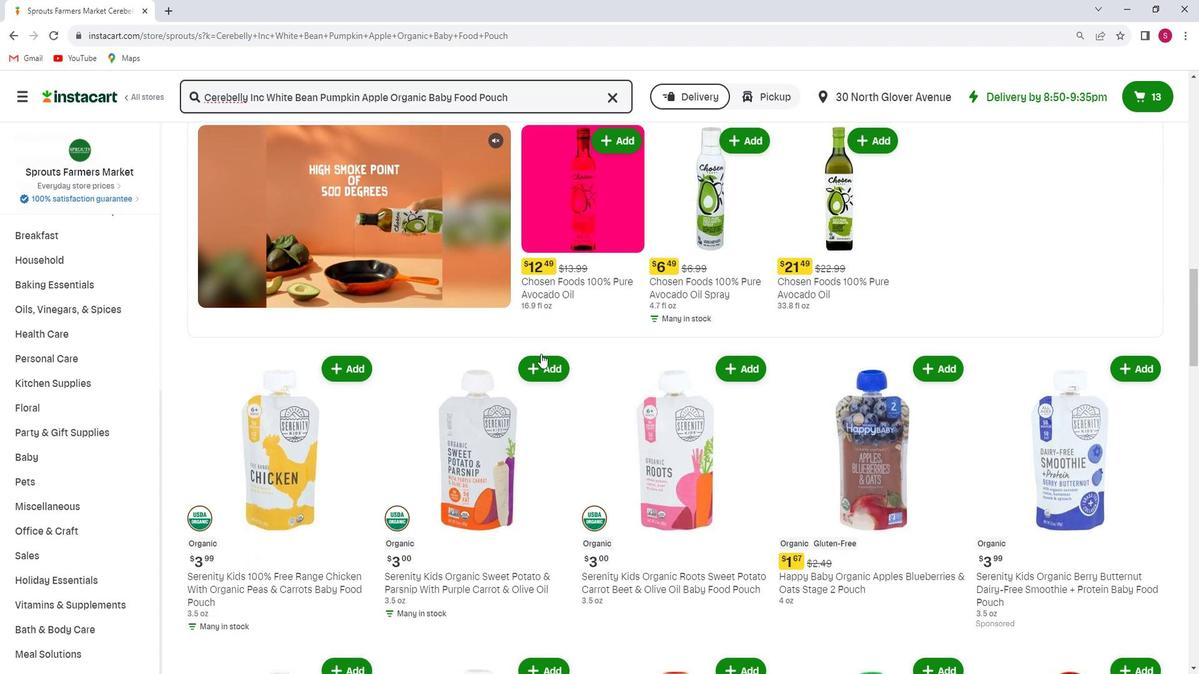 
Action: Mouse scrolled (557, 357) with delta (0, 0)
Screenshot: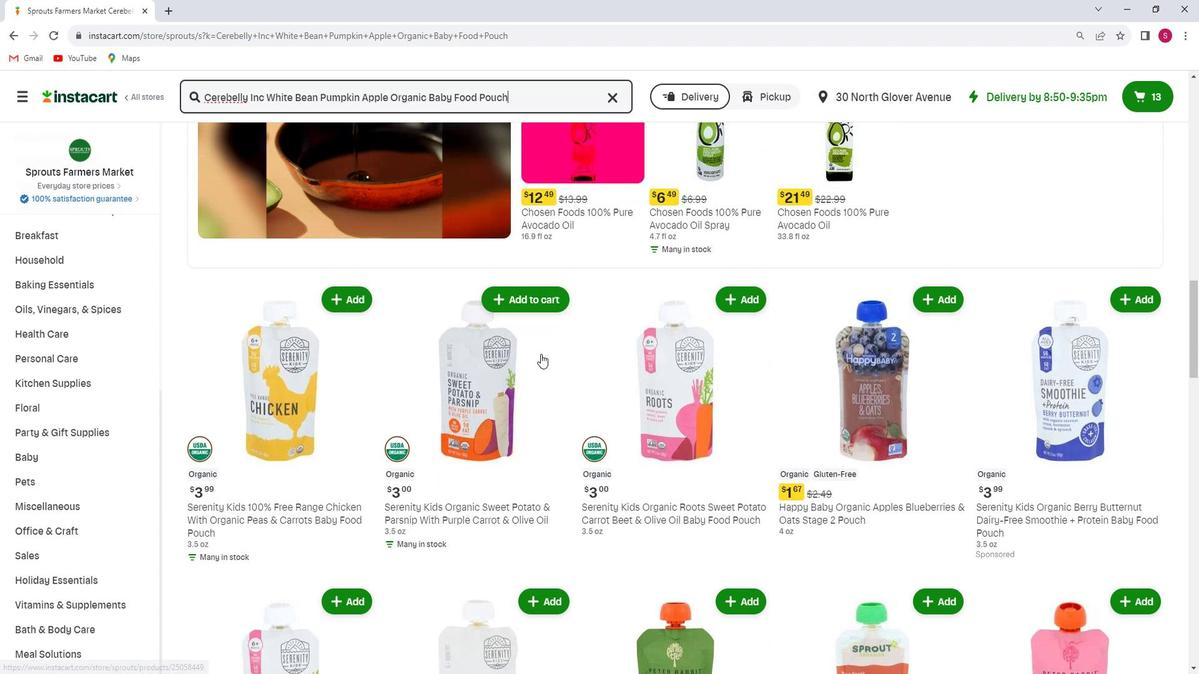 
Action: Mouse scrolled (557, 357) with delta (0, 0)
Screenshot: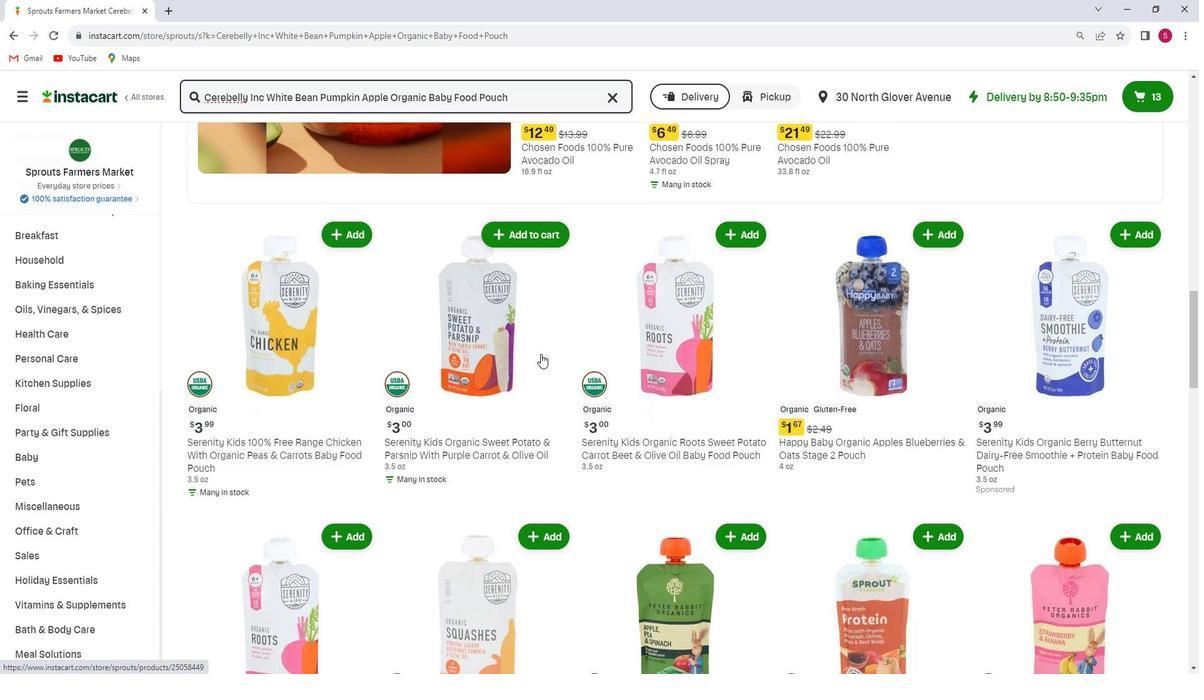 
Action: Mouse scrolled (557, 357) with delta (0, 0)
Screenshot: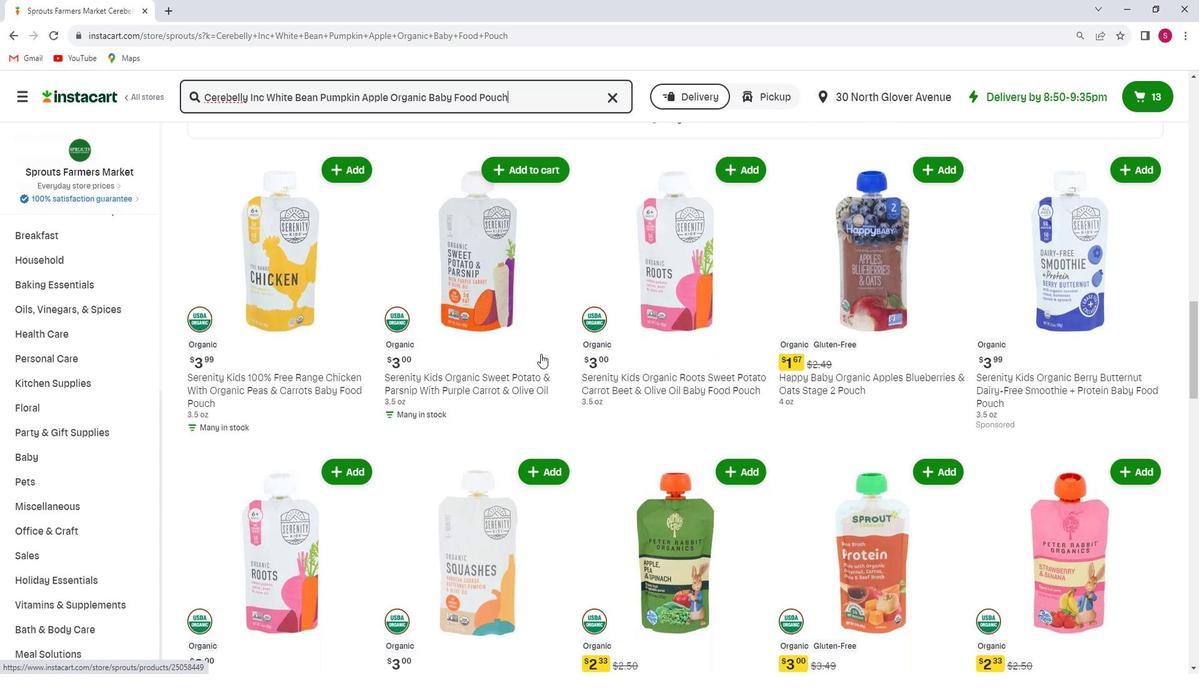 
Action: Mouse scrolled (557, 357) with delta (0, 0)
Screenshot: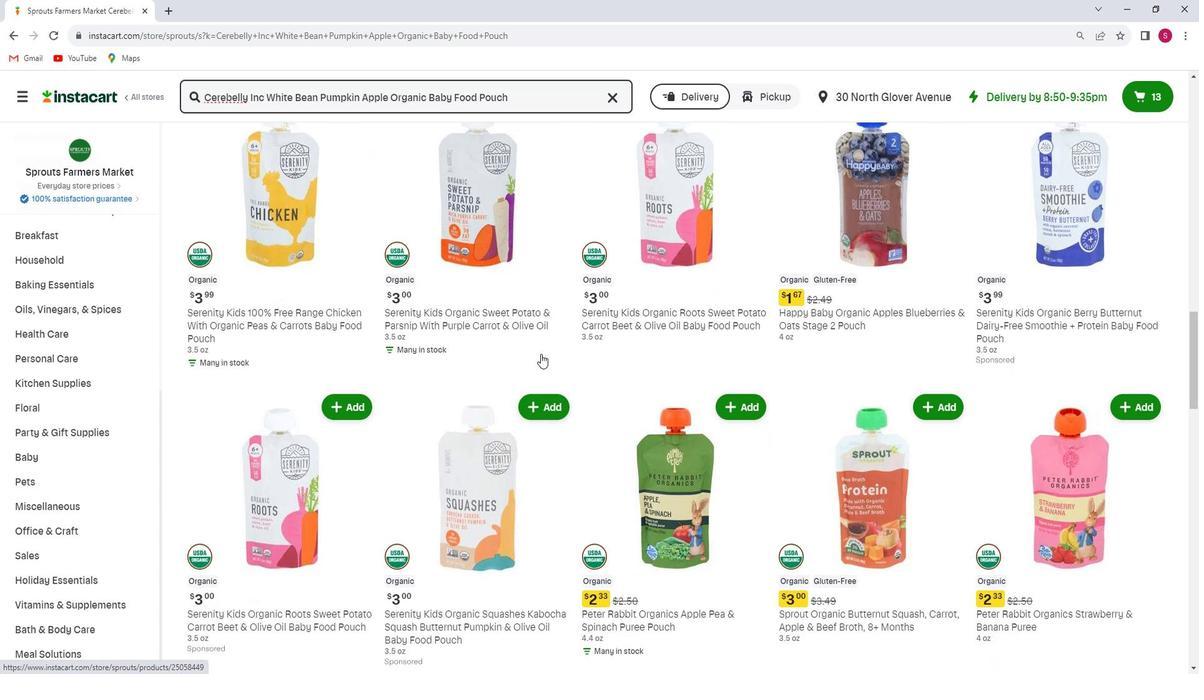 
Action: Mouse scrolled (557, 357) with delta (0, 0)
Screenshot: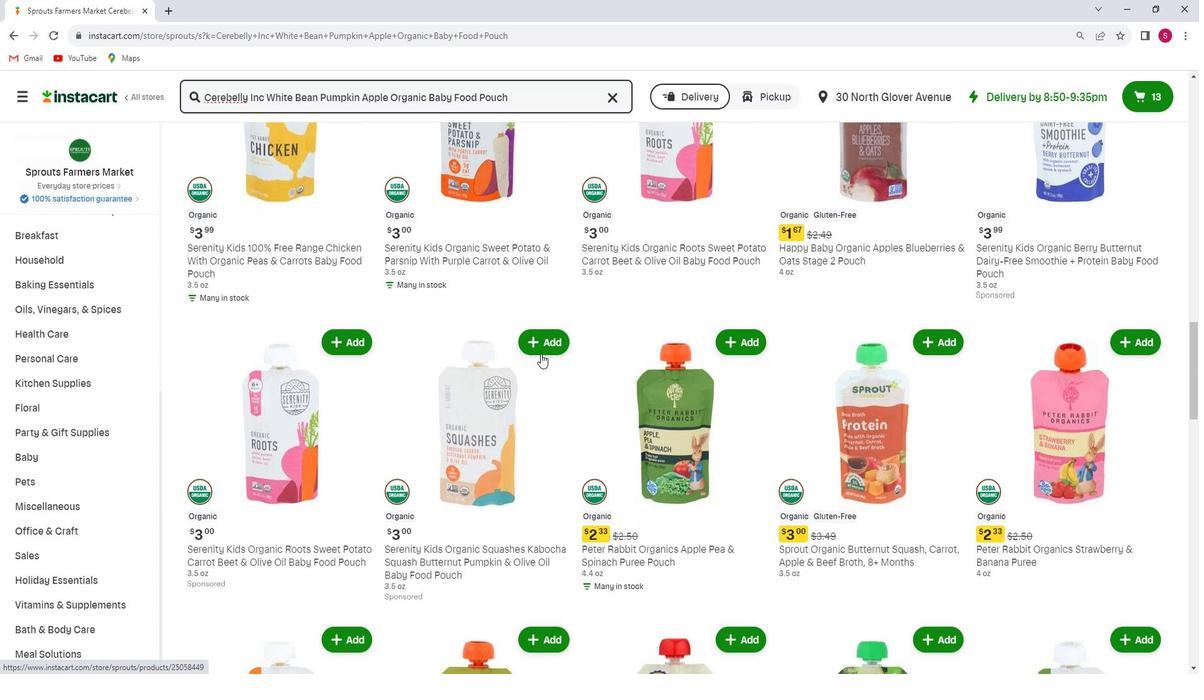 
Action: Mouse scrolled (557, 357) with delta (0, 0)
Screenshot: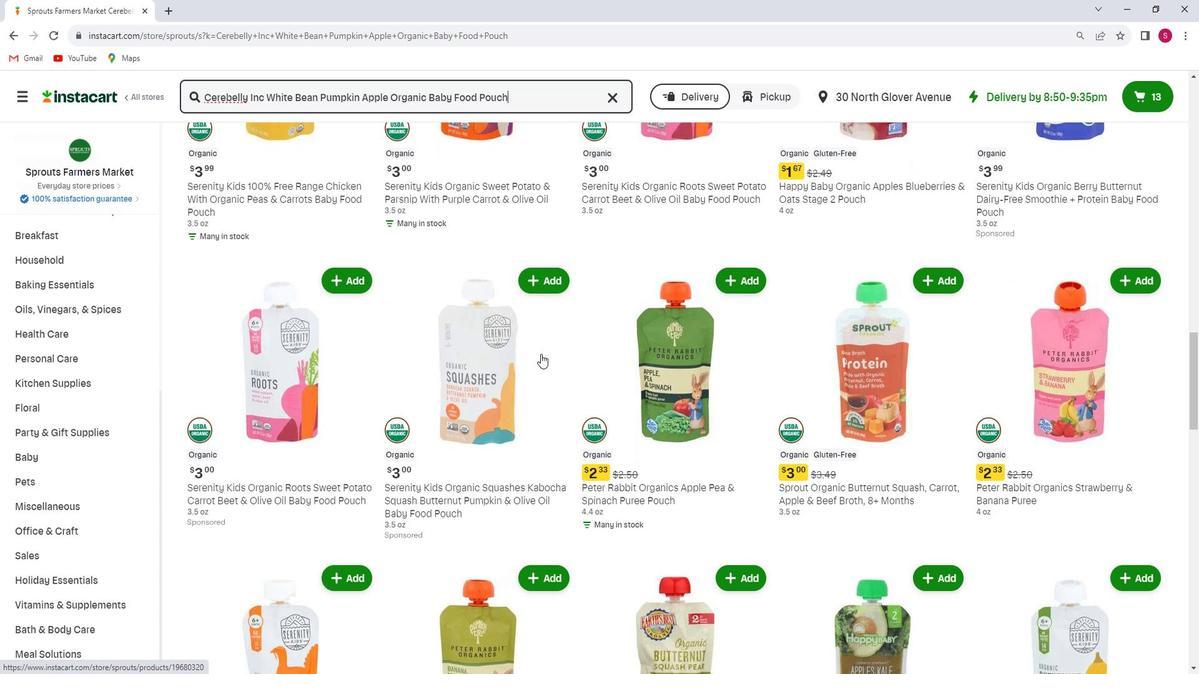
Action: Mouse scrolled (557, 357) with delta (0, 0)
Screenshot: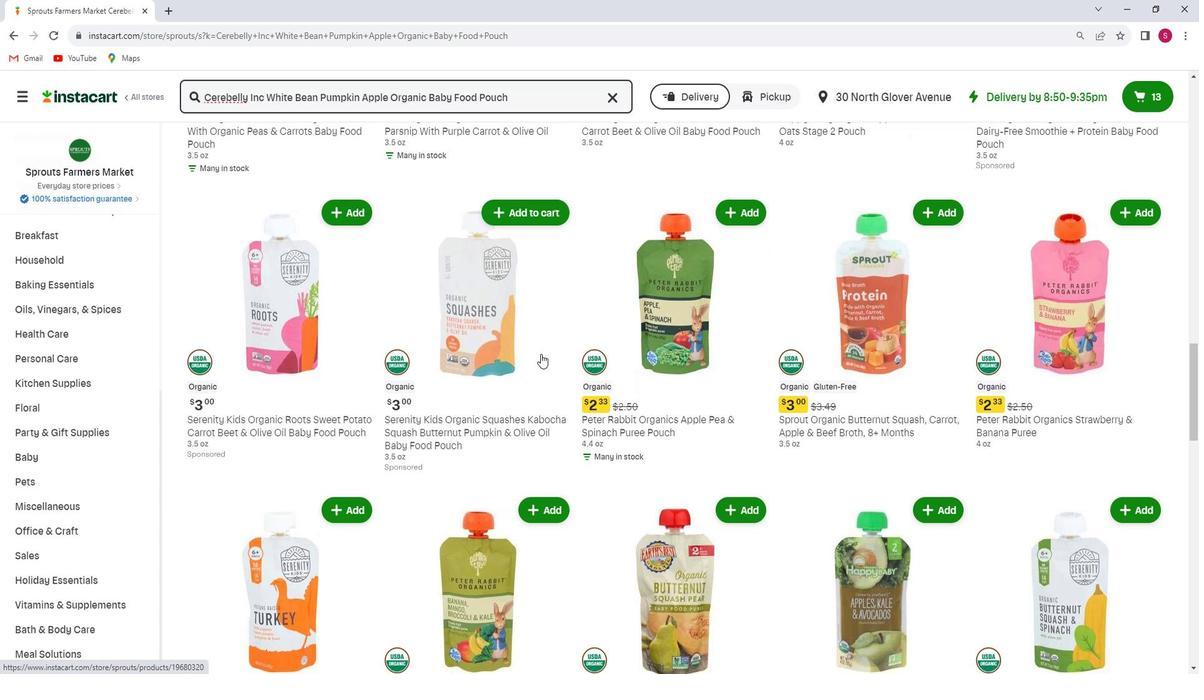 
Action: Mouse scrolled (557, 357) with delta (0, 0)
Screenshot: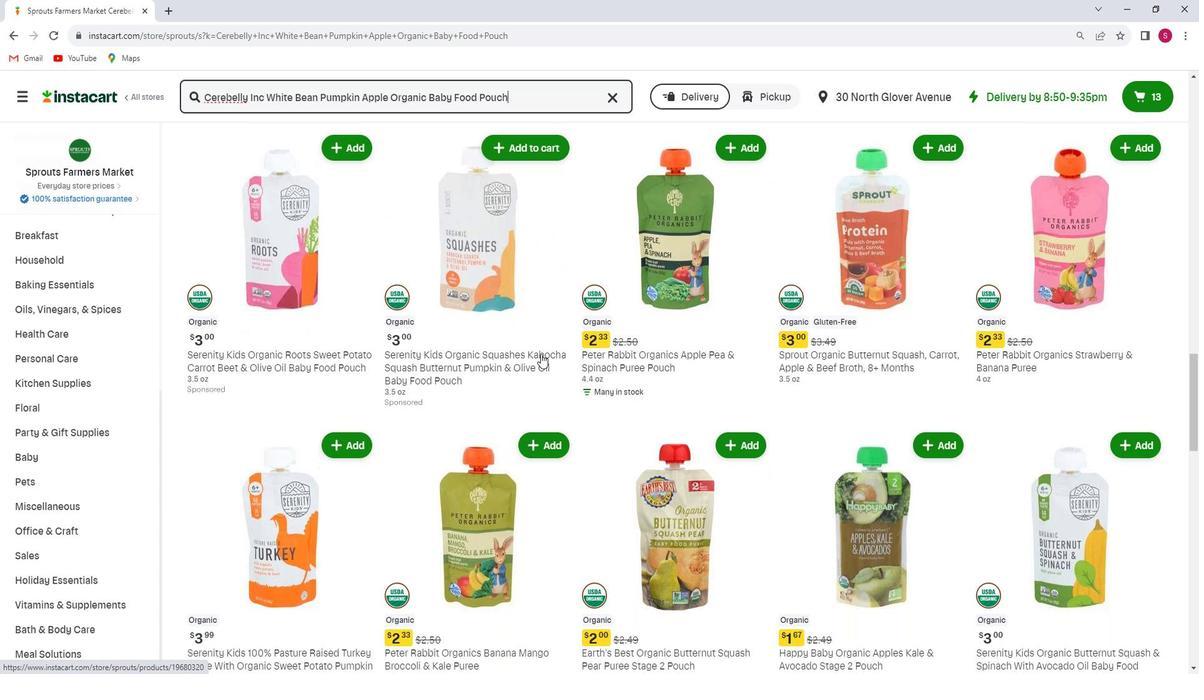 
Action: Mouse scrolled (557, 357) with delta (0, 0)
Screenshot: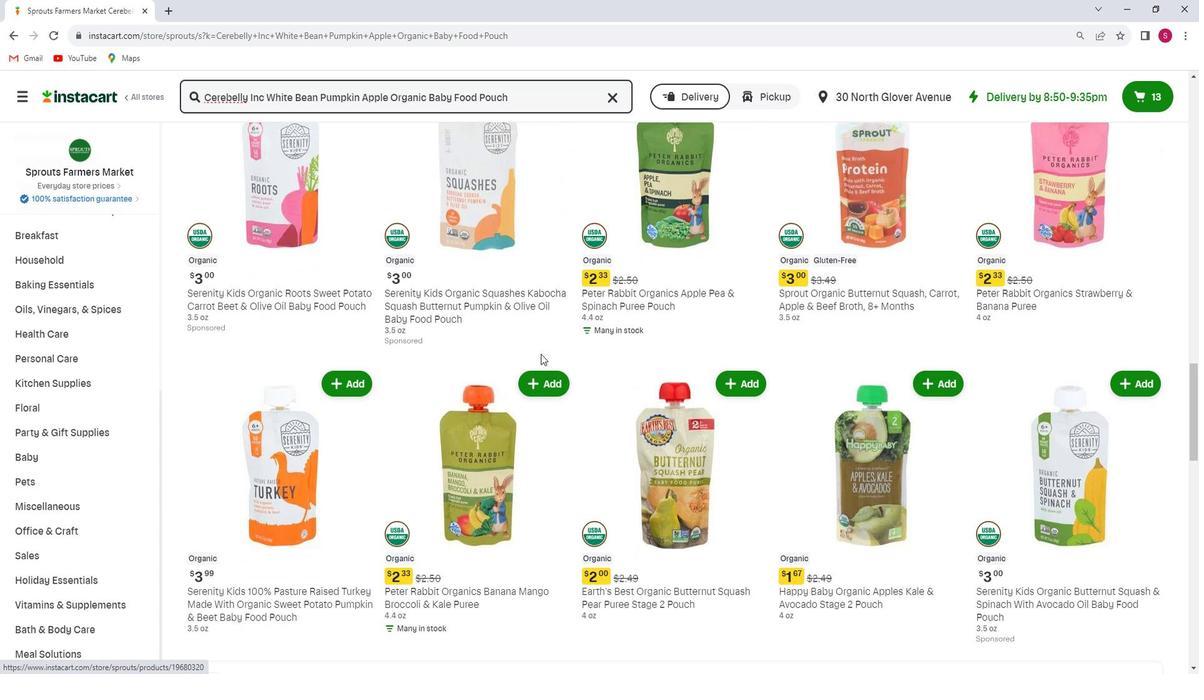 
Action: Mouse scrolled (557, 357) with delta (0, 0)
Screenshot: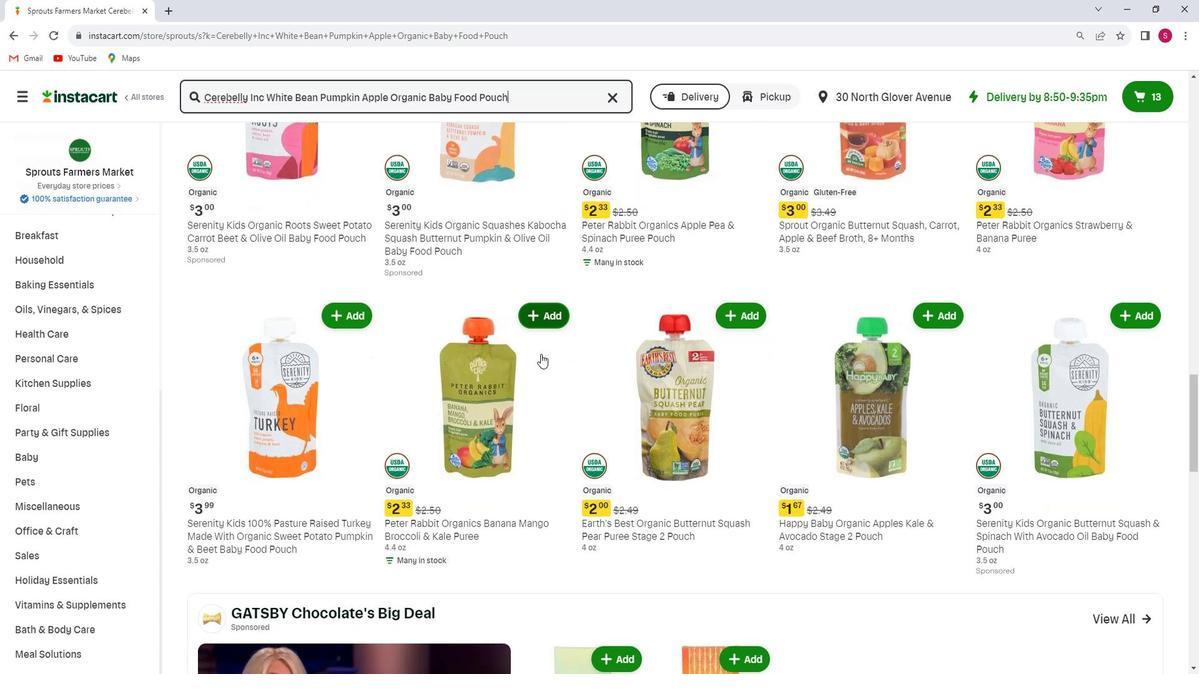 
Action: Mouse scrolled (557, 357) with delta (0, 0)
Screenshot: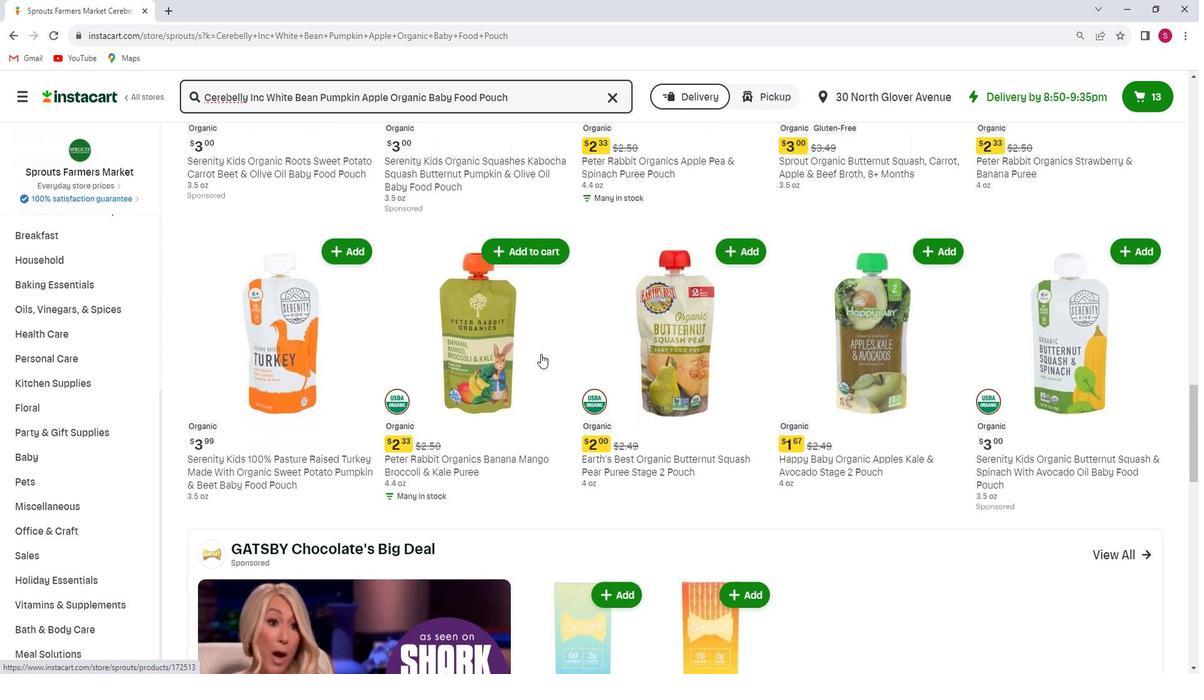 
Action: Mouse scrolled (557, 357) with delta (0, 0)
Screenshot: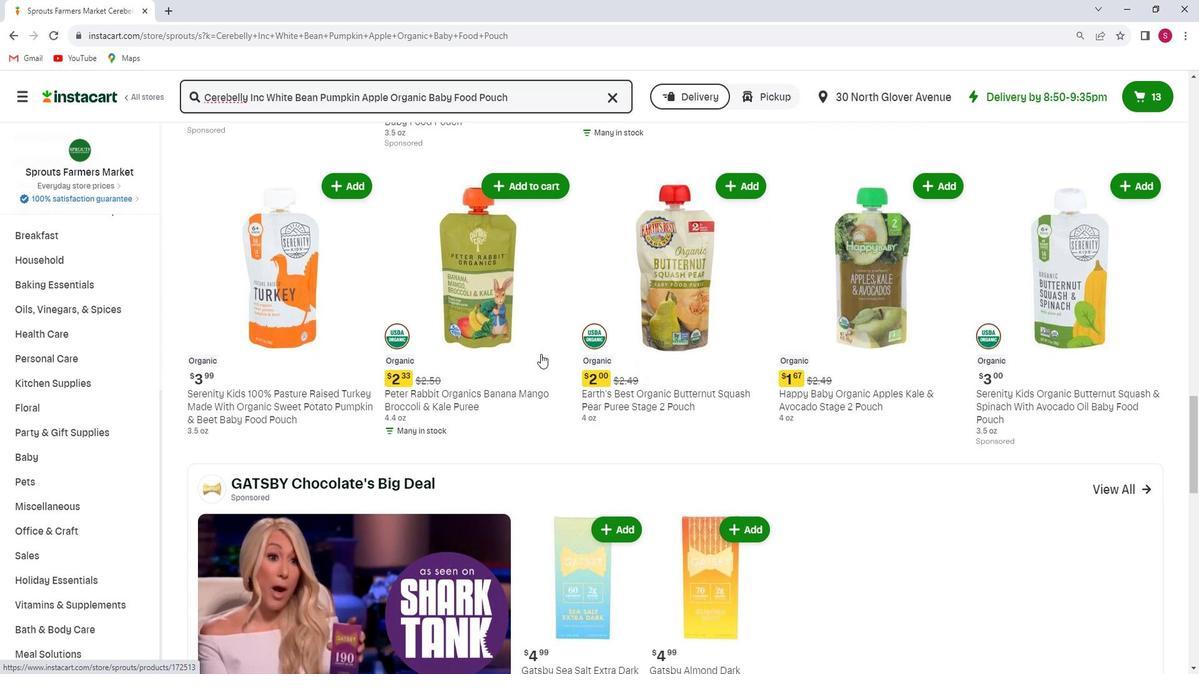 
Action: Mouse scrolled (557, 357) with delta (0, 0)
Screenshot: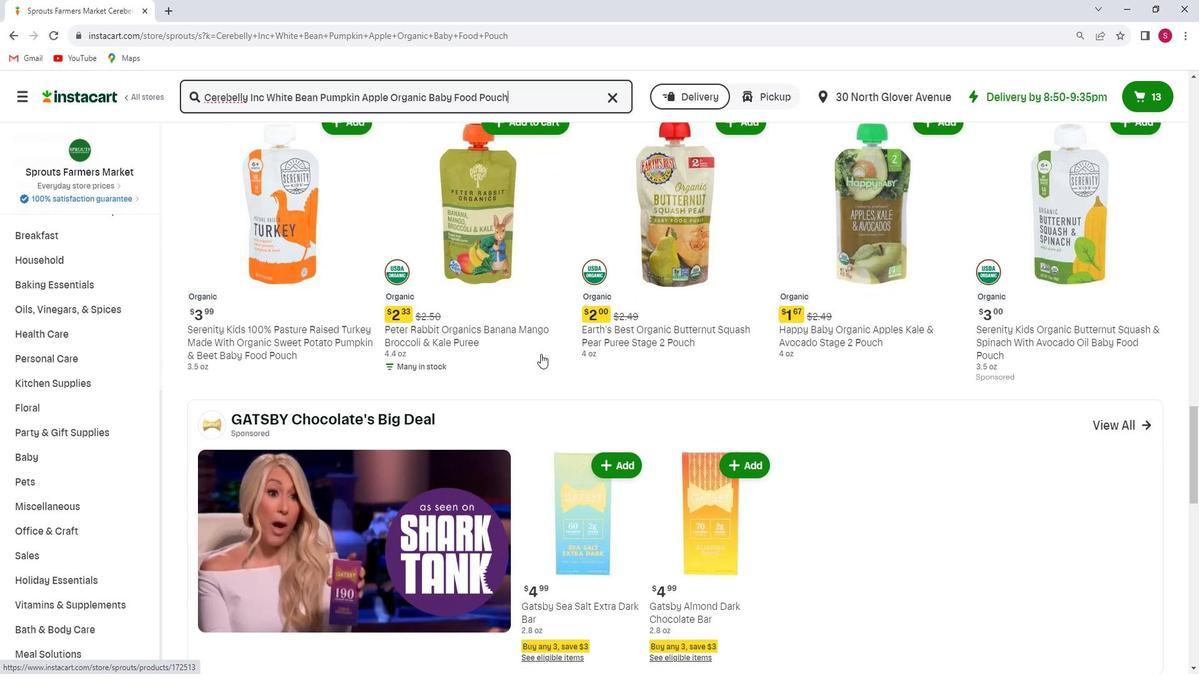 
Action: Mouse scrolled (557, 357) with delta (0, 0)
Screenshot: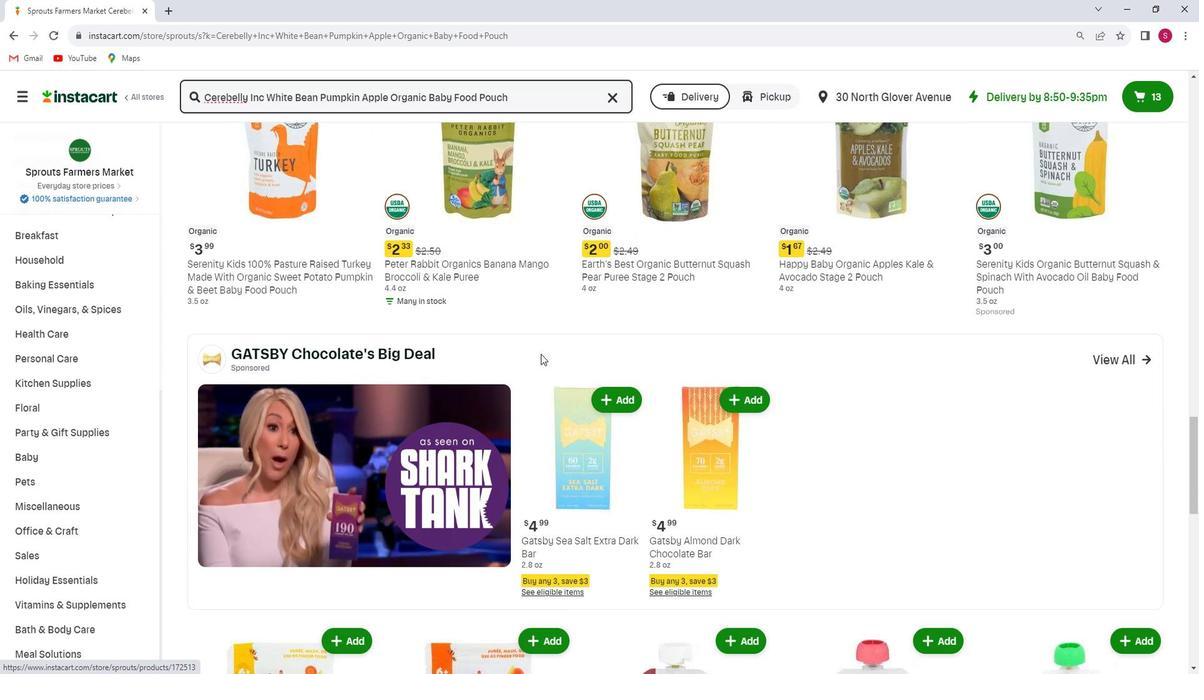 
Action: Mouse scrolled (557, 357) with delta (0, 0)
Screenshot: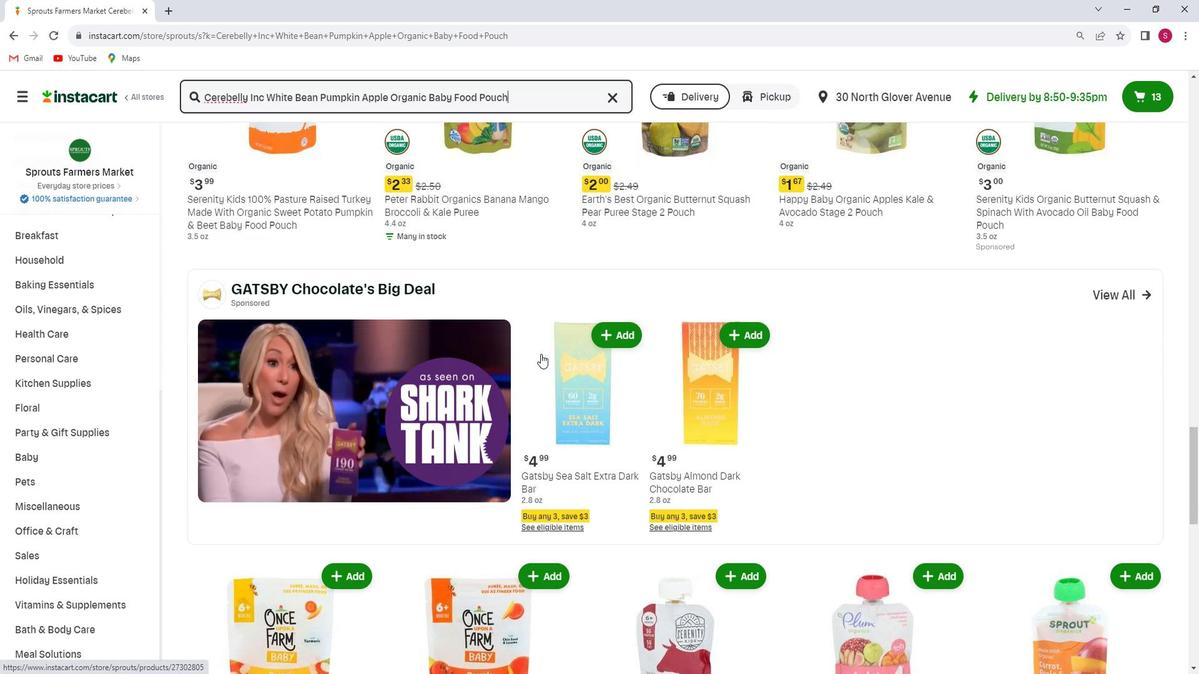 
Action: Mouse scrolled (557, 357) with delta (0, 0)
Screenshot: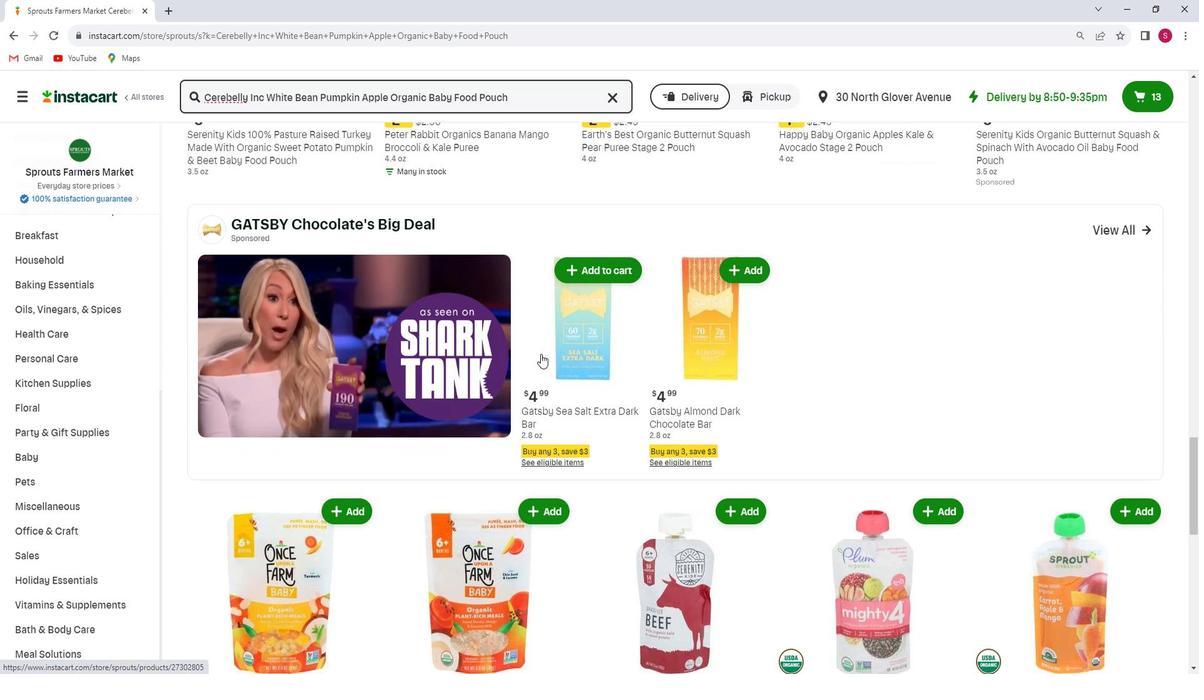 
Action: Mouse scrolled (557, 357) with delta (0, 0)
Screenshot: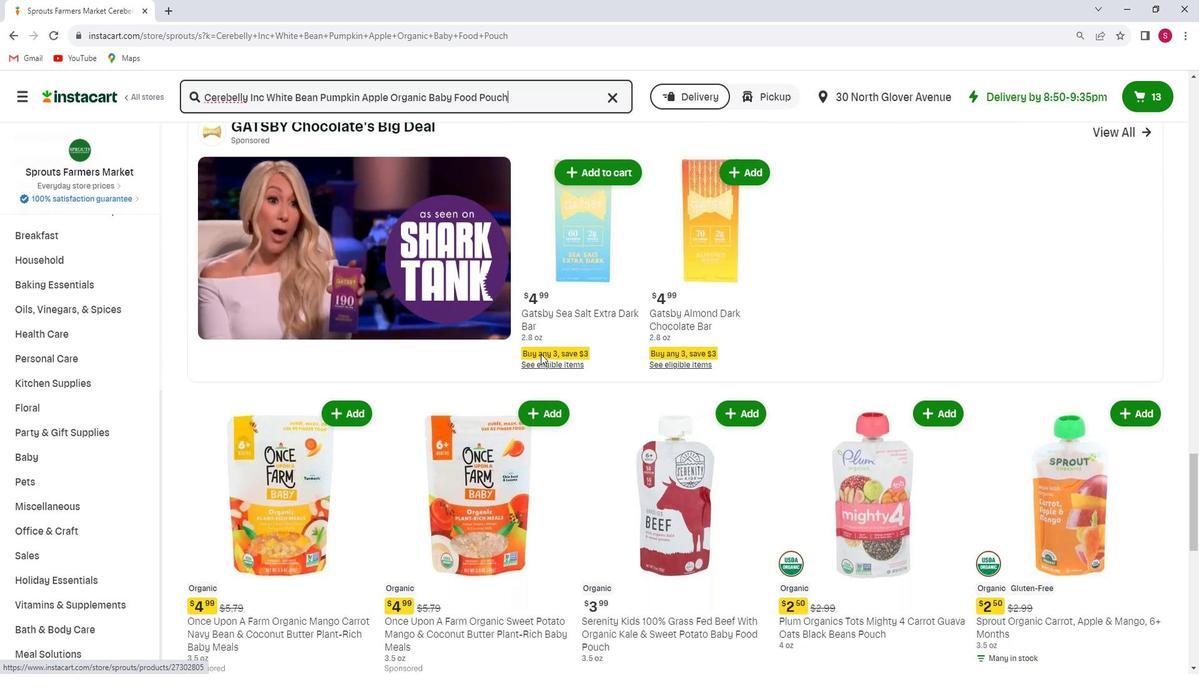 
Action: Mouse scrolled (557, 357) with delta (0, 0)
Screenshot: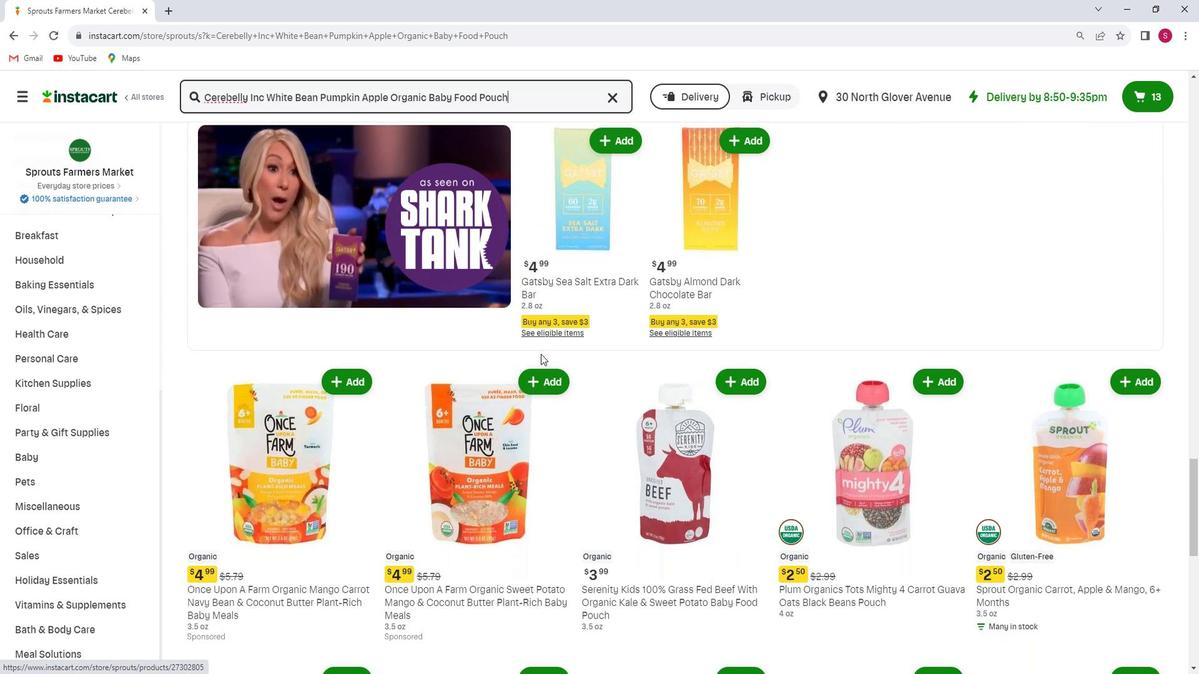 
Action: Mouse scrolled (557, 357) with delta (0, 0)
Screenshot: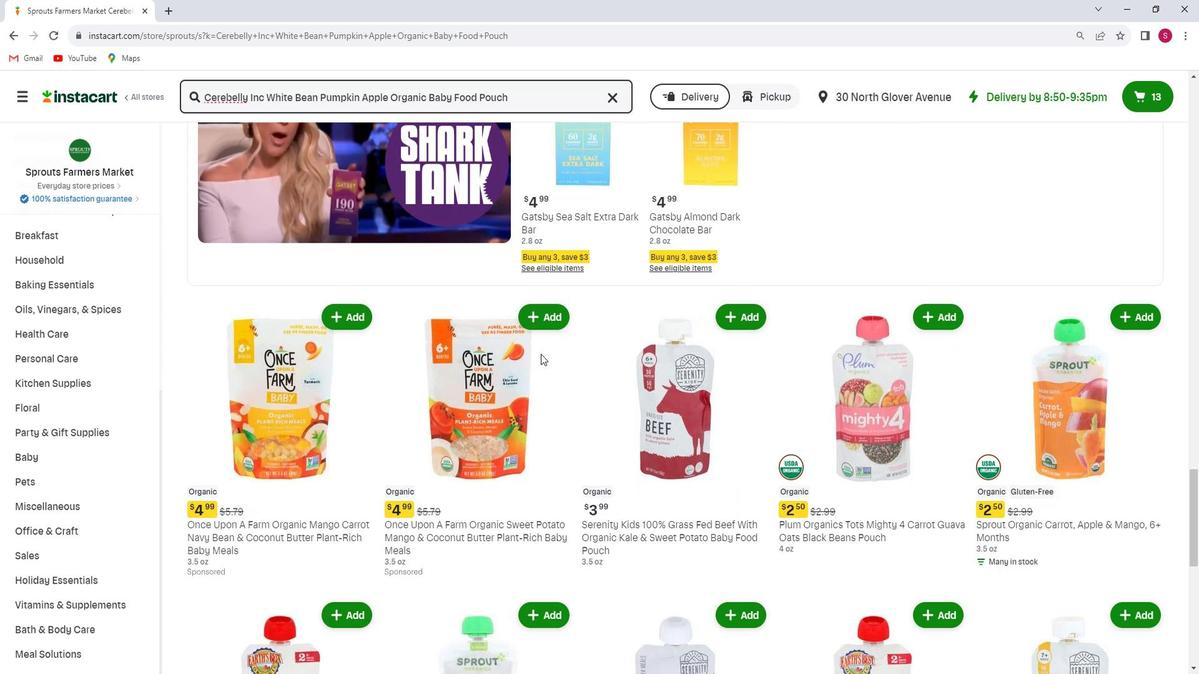 
Action: Mouse scrolled (557, 357) with delta (0, 0)
Screenshot: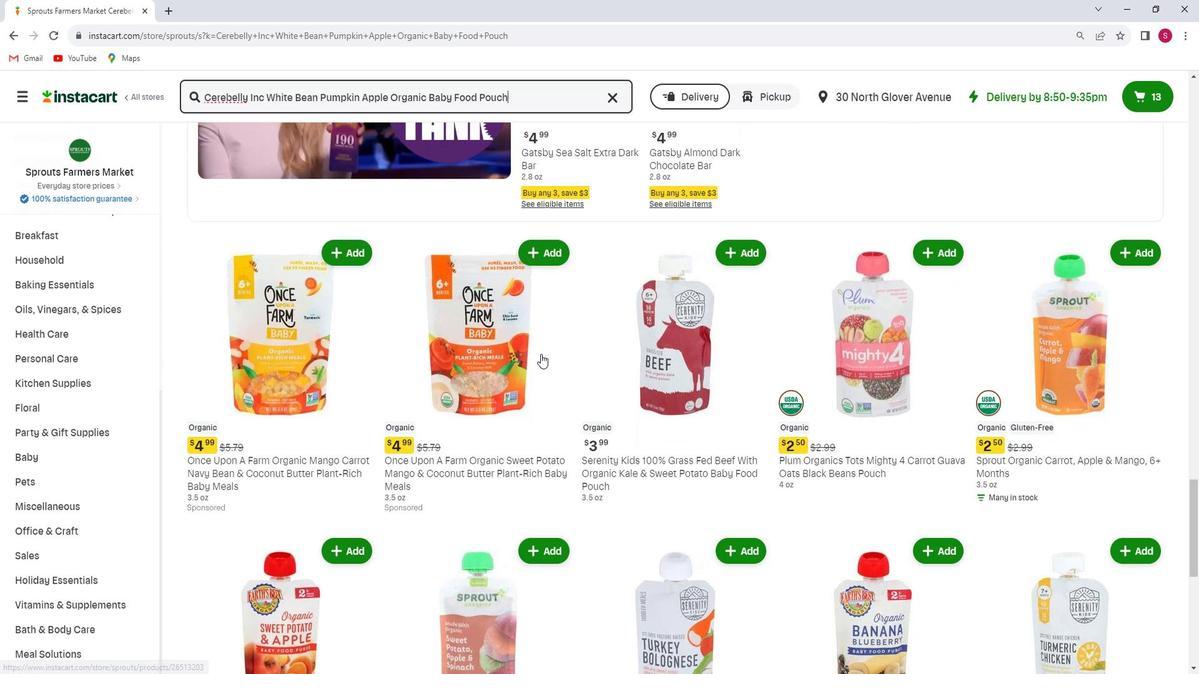 
Action: Mouse scrolled (557, 357) with delta (0, 0)
Screenshot: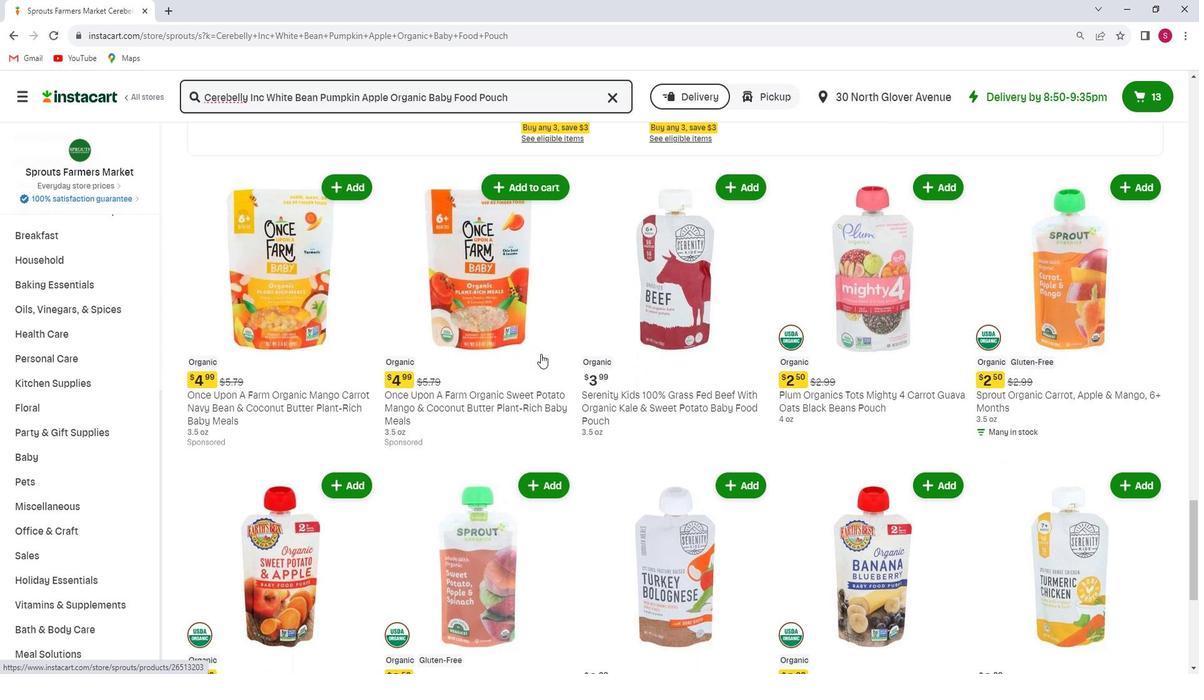 
Action: Mouse scrolled (557, 357) with delta (0, 0)
Screenshot: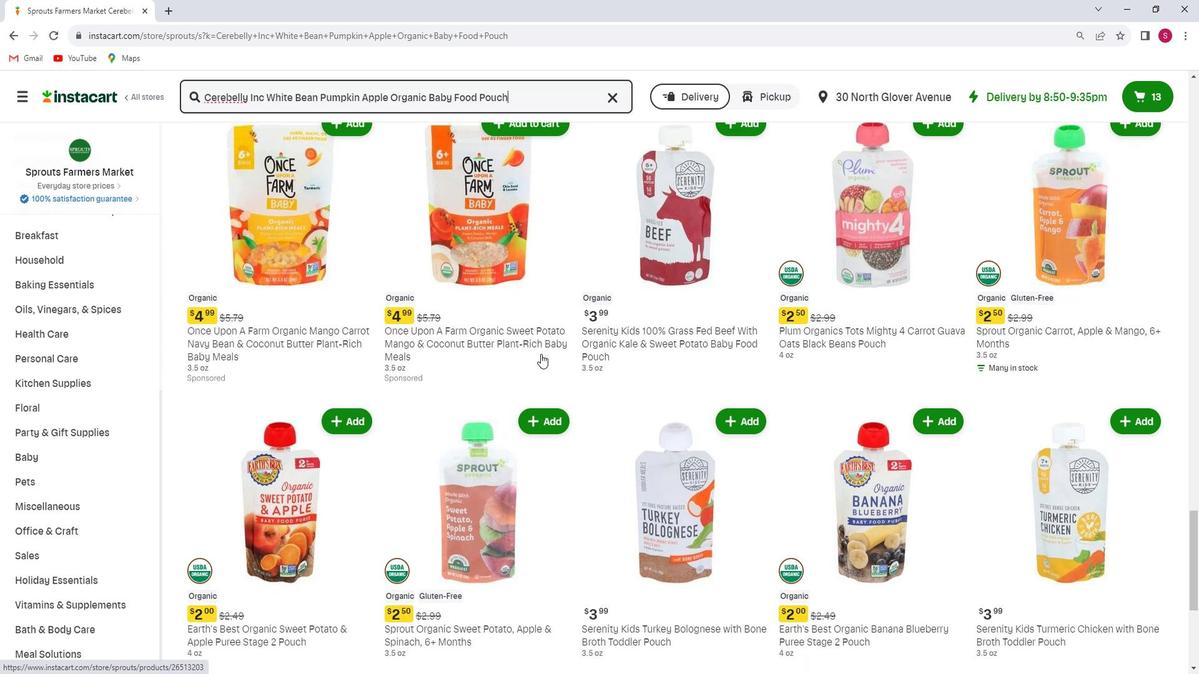 
Action: Mouse scrolled (557, 357) with delta (0, 0)
Screenshot: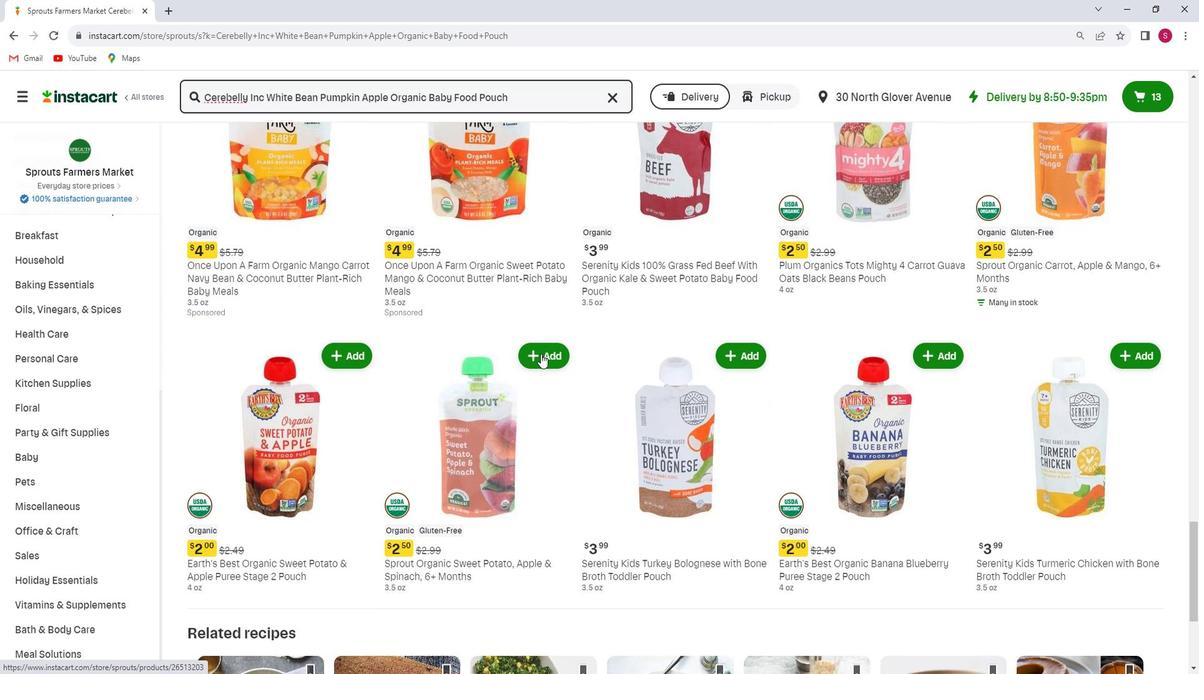 
Action: Mouse scrolled (557, 357) with delta (0, 0)
Screenshot: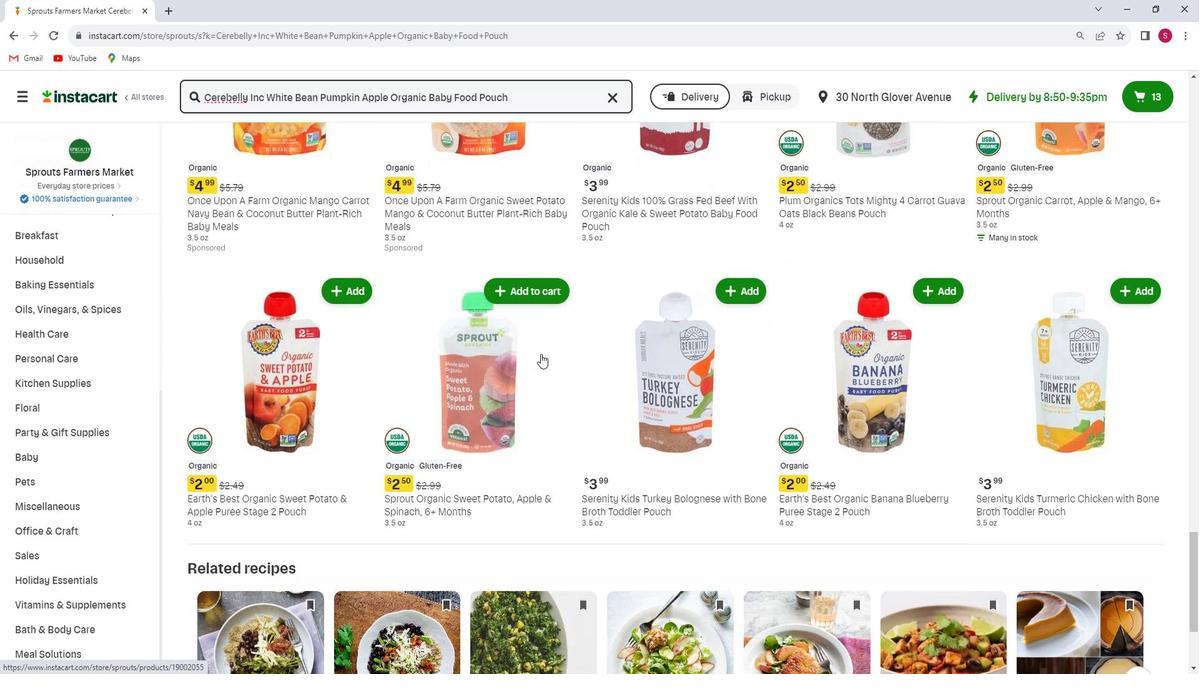 
Action: Mouse scrolled (557, 357) with delta (0, 0)
Screenshot: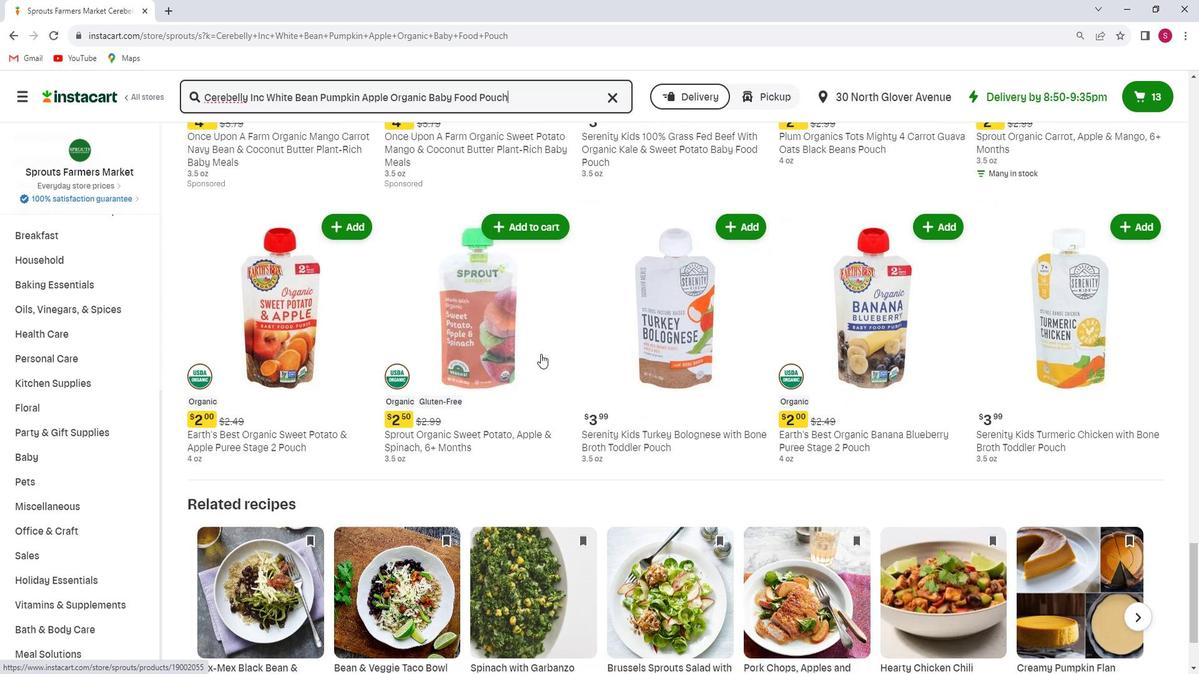 
Action: Mouse scrolled (557, 357) with delta (0, 0)
Screenshot: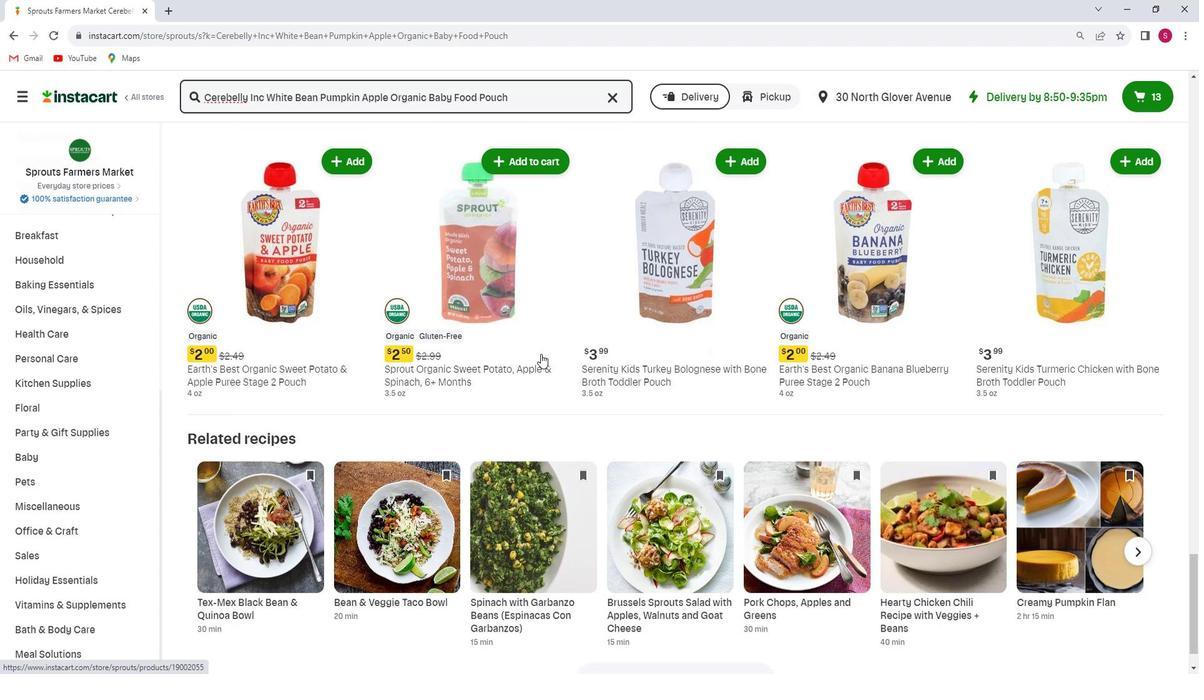 
Action: Mouse scrolled (557, 357) with delta (0, 0)
Screenshot: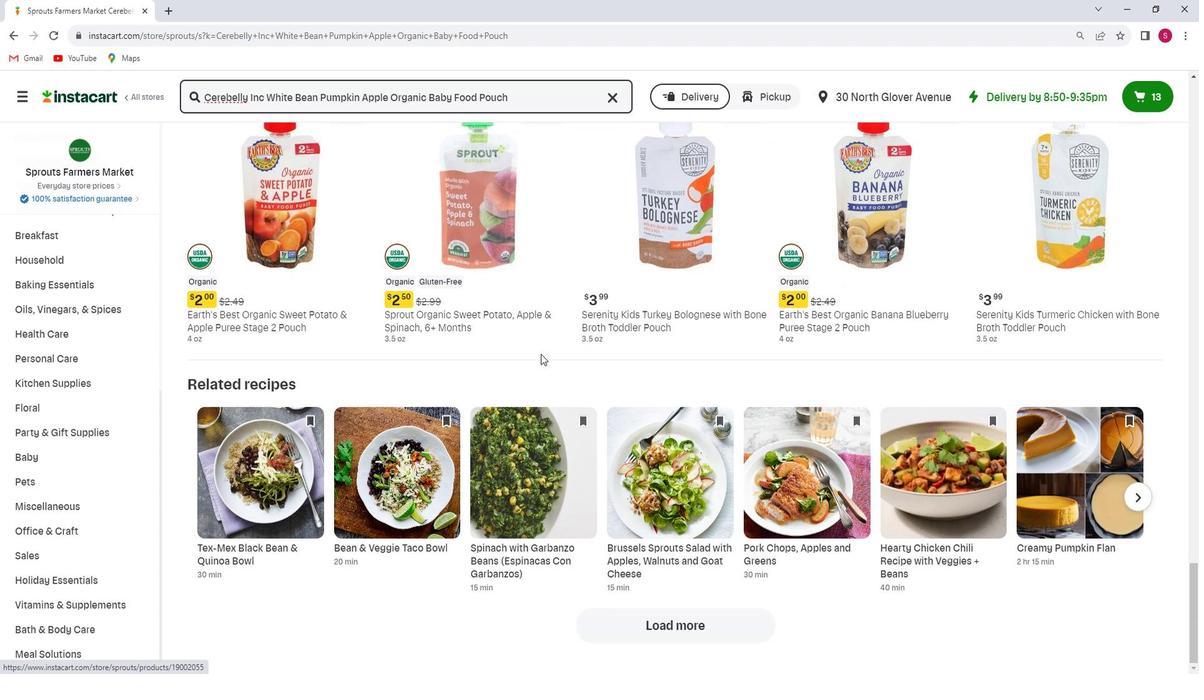 
Action: Mouse scrolled (557, 357) with delta (0, 0)
Screenshot: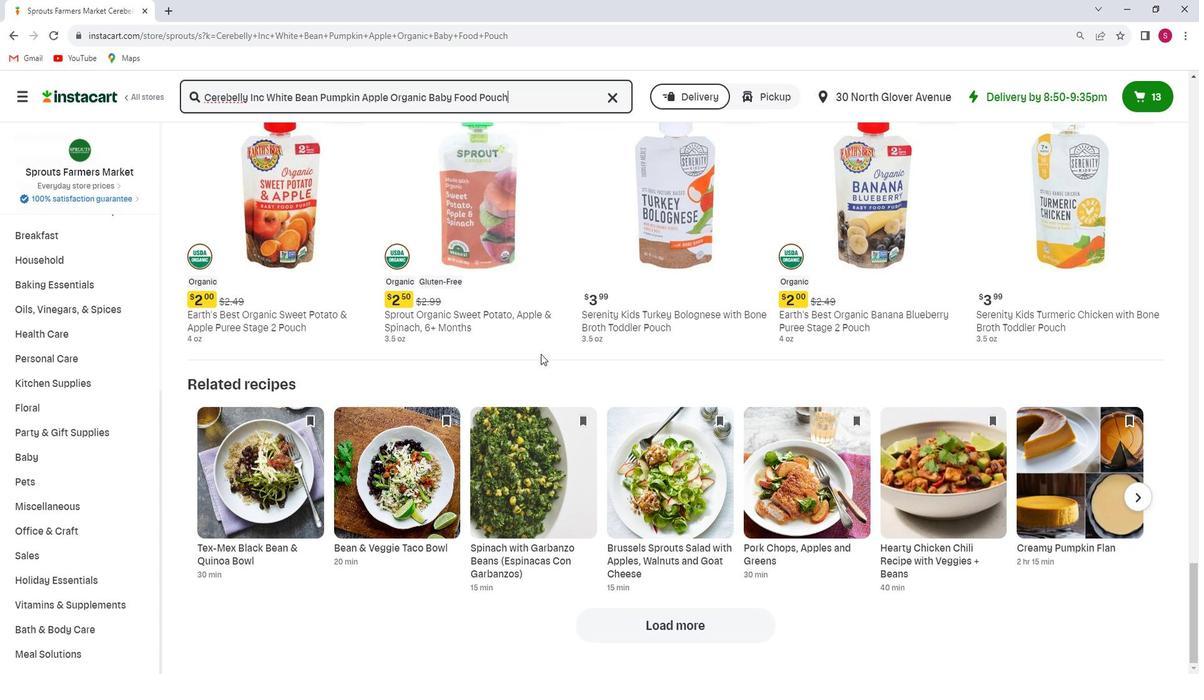 
Action: Mouse scrolled (557, 357) with delta (0, 0)
Screenshot: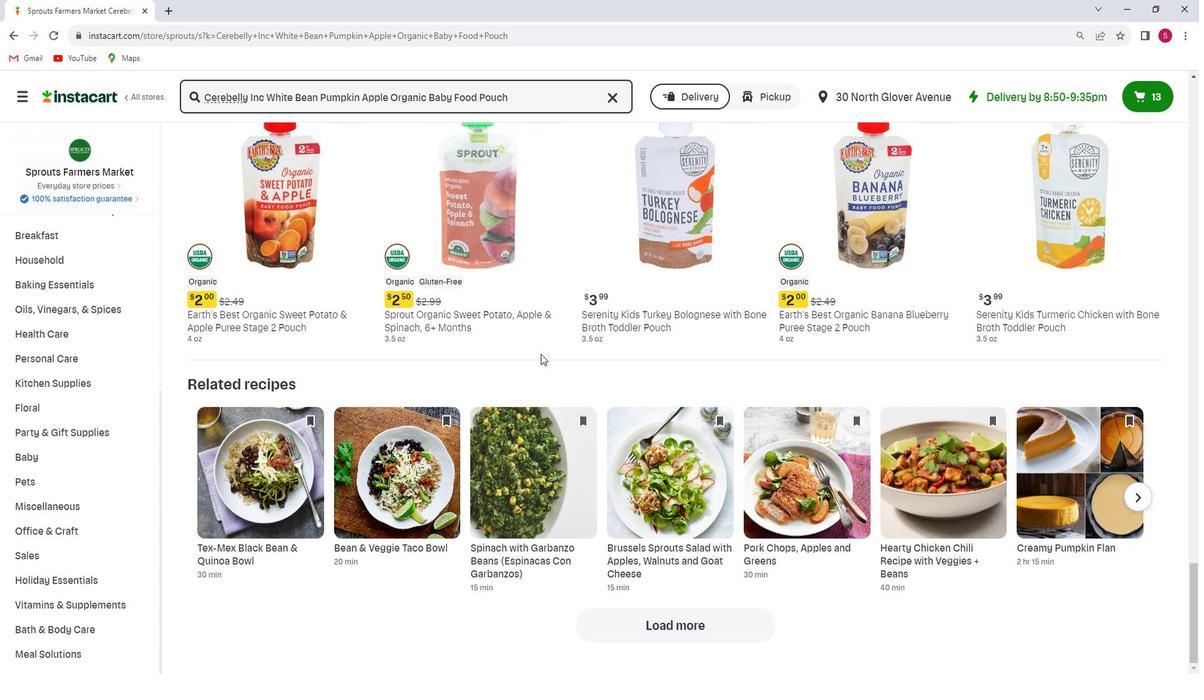 
Action: Mouse scrolled (557, 357) with delta (0, 0)
Screenshot: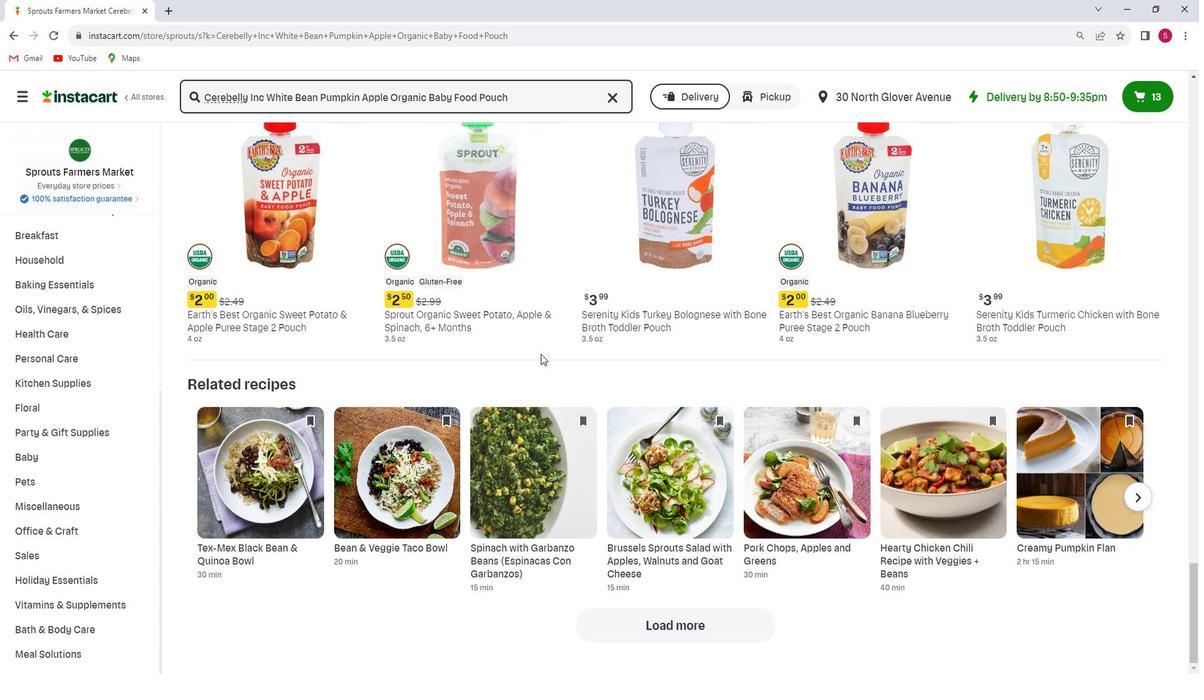 
Action: Mouse scrolled (557, 357) with delta (0, 0)
Screenshot: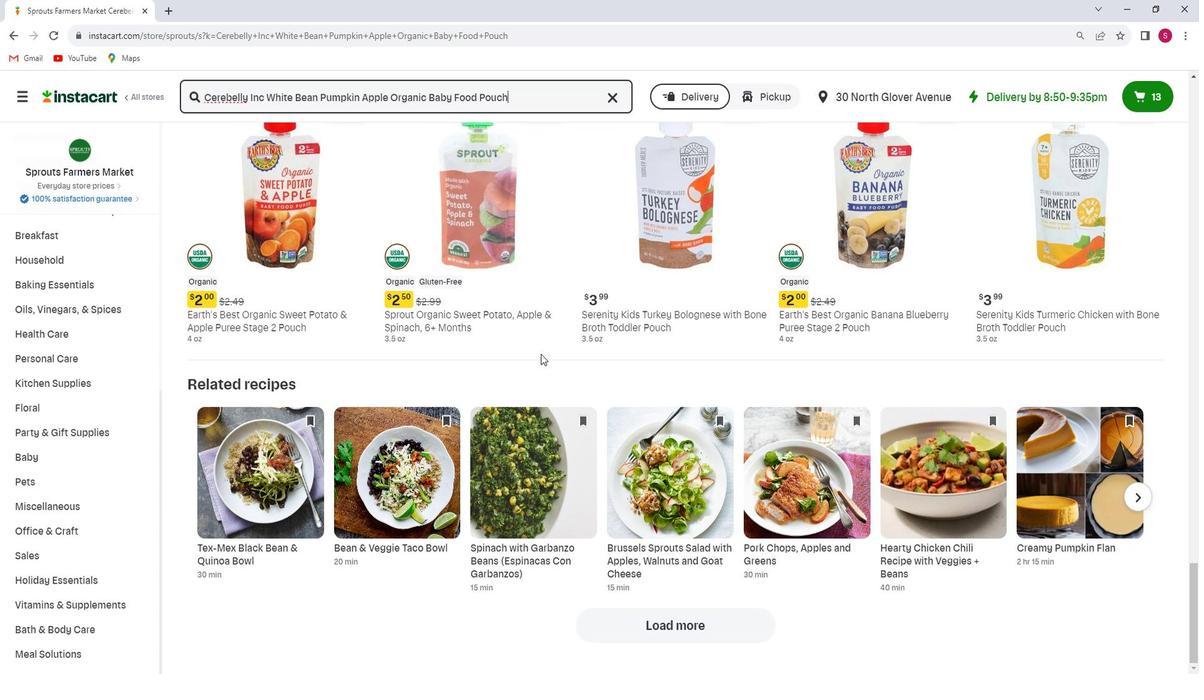 
